 Task: Open a blank sheet, save the file as Matthew.epub Add the quote 'Surround yourself with positive people who believe in your dreams.' Apply font style 'lexend' and font size 30 Align the text to the Right .Change the text color to  'Tan'
Action: Mouse moved to (246, 176)
Screenshot: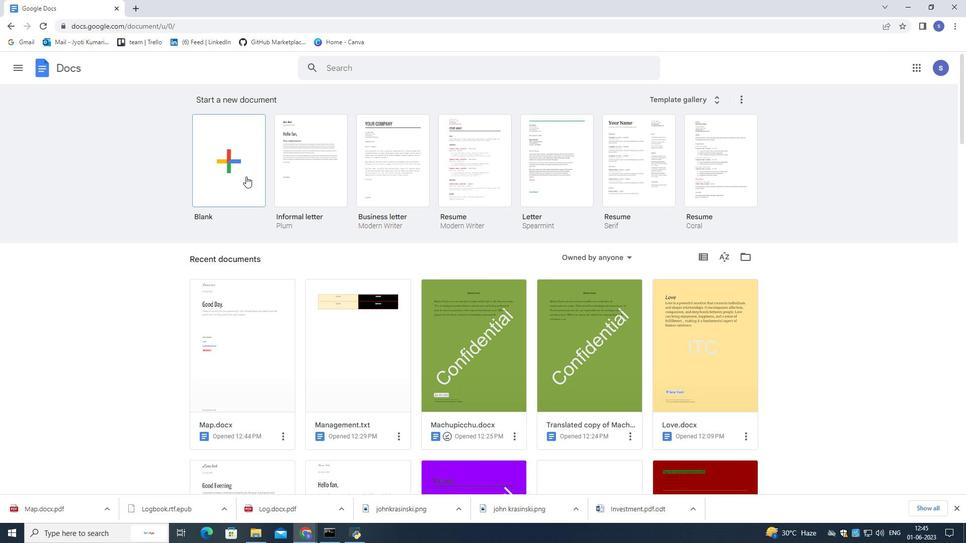 
Action: Mouse pressed left at (246, 176)
Screenshot: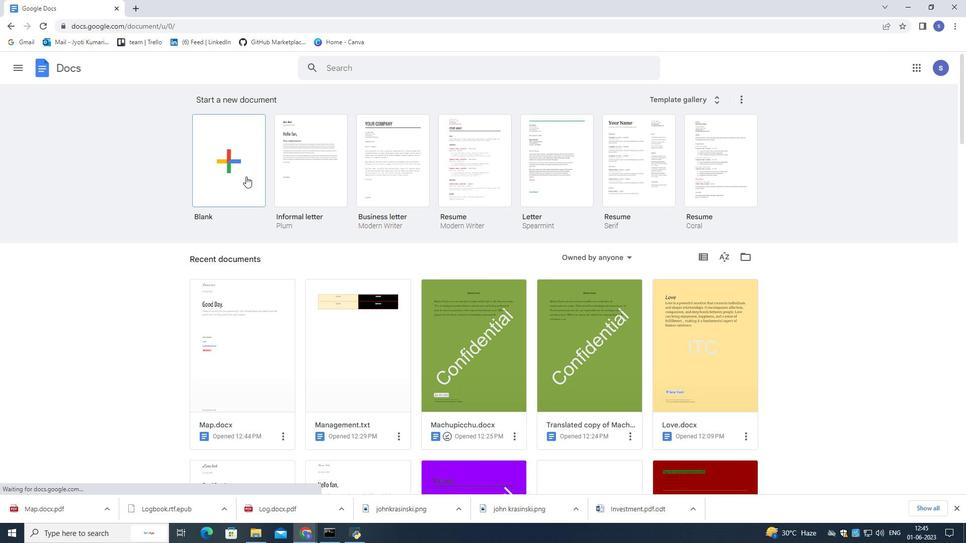 
Action: Mouse pressed left at (246, 176)
Screenshot: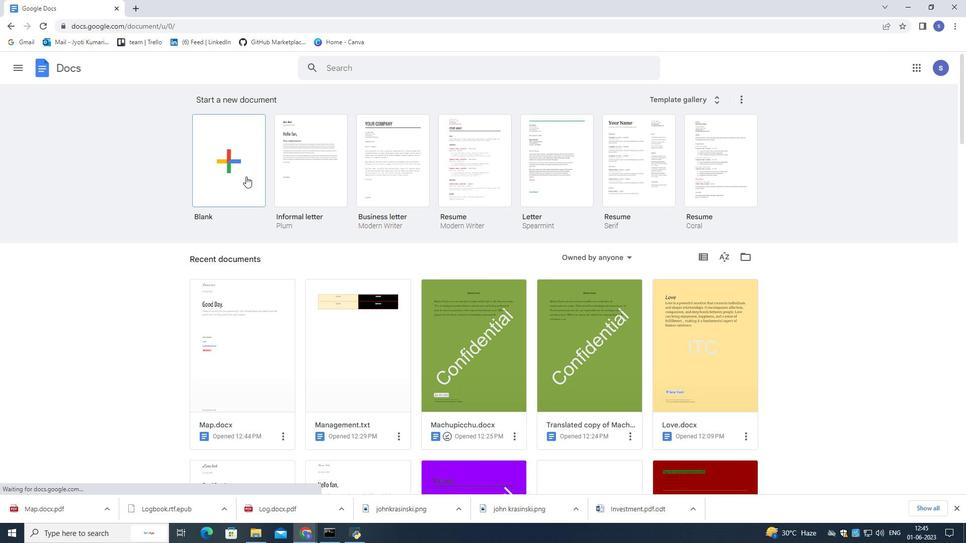 
Action: Mouse pressed left at (246, 176)
Screenshot: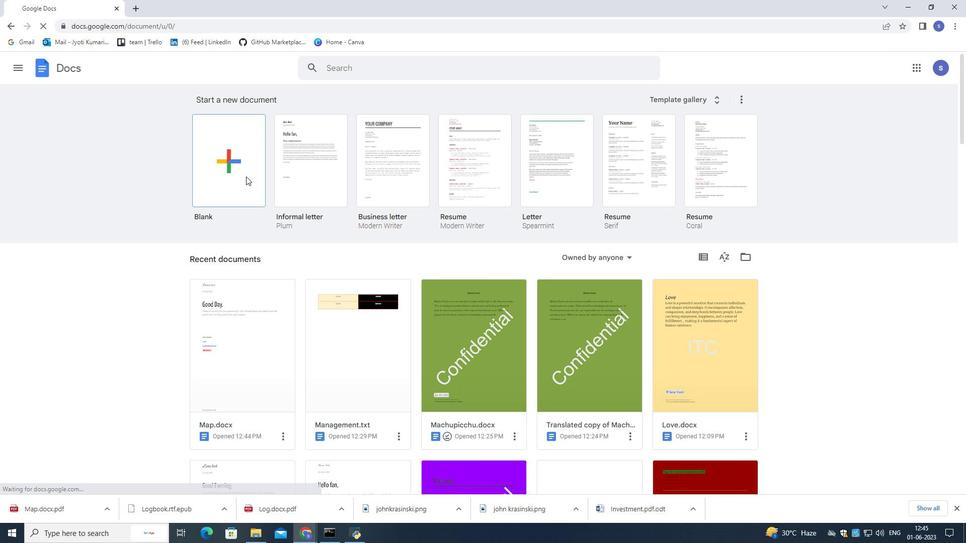 
Action: Mouse moved to (107, 60)
Screenshot: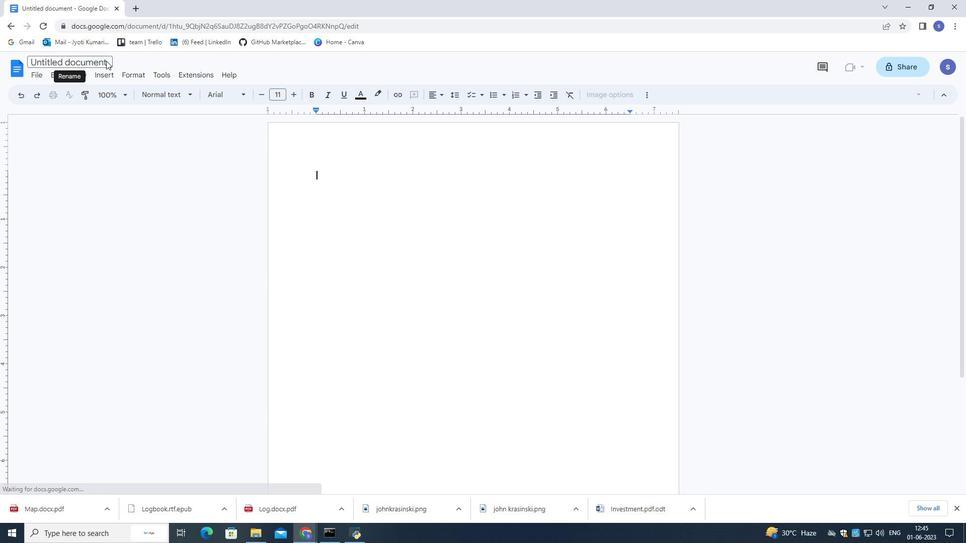
Action: Mouse pressed left at (107, 60)
Screenshot: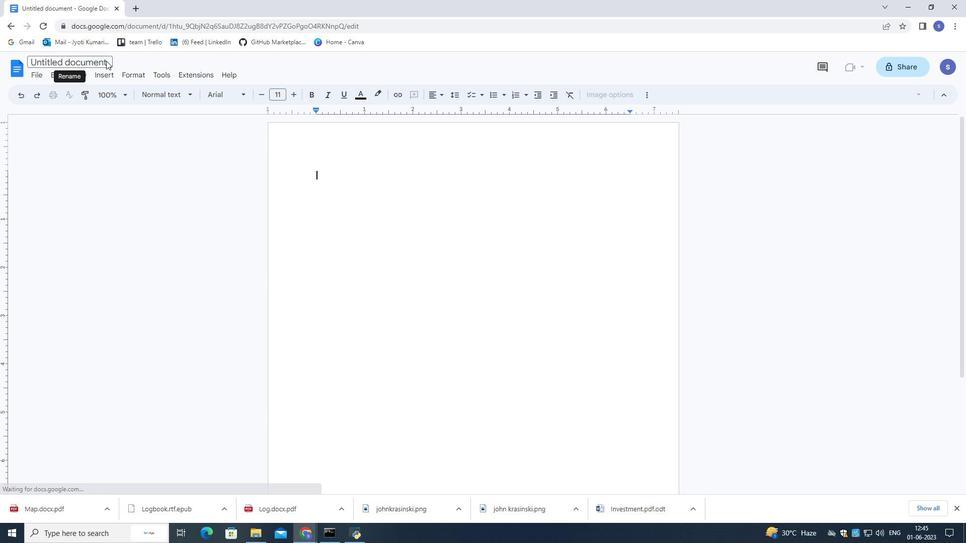 
Action: Mouse moved to (78, 49)
Screenshot: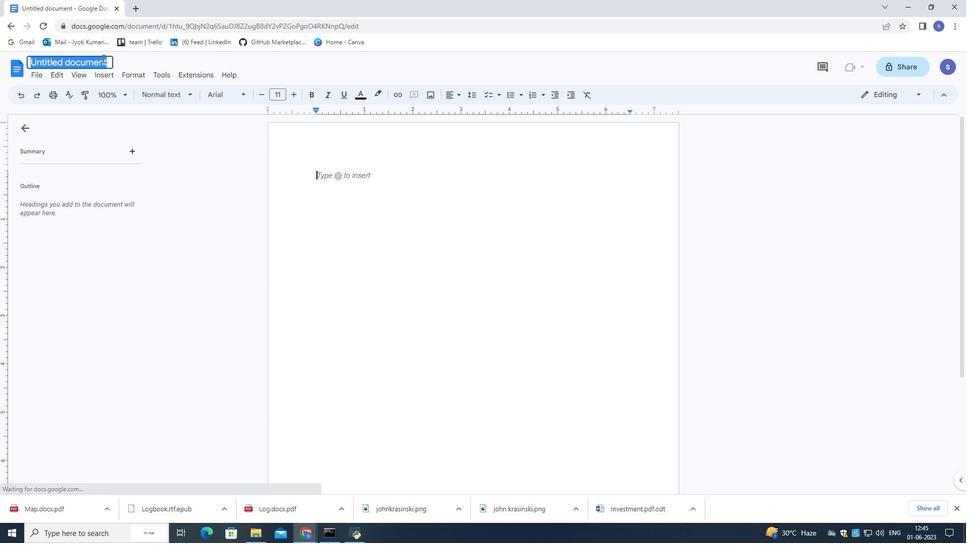 
Action: Key pressed <Key.shift>Matthew.epub
Screenshot: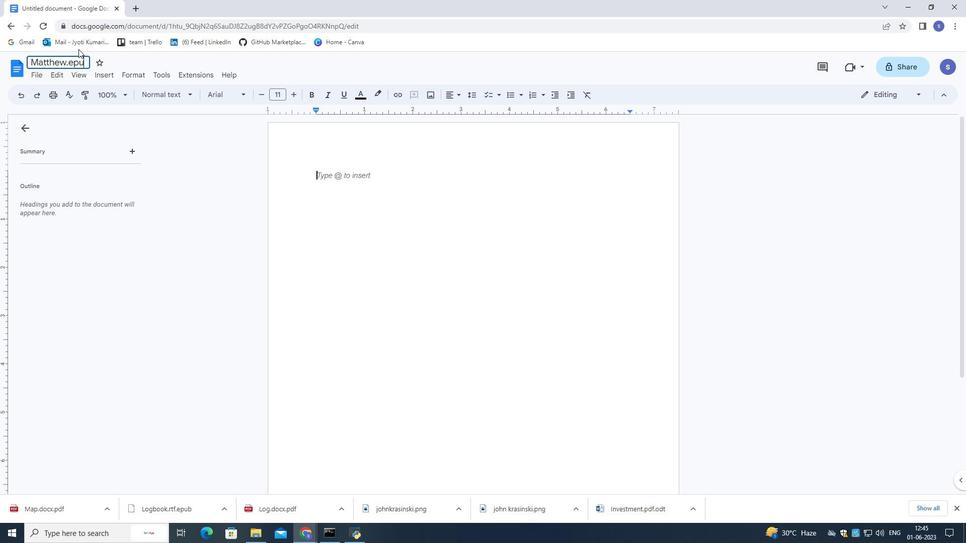 
Action: Mouse moved to (81, 48)
Screenshot: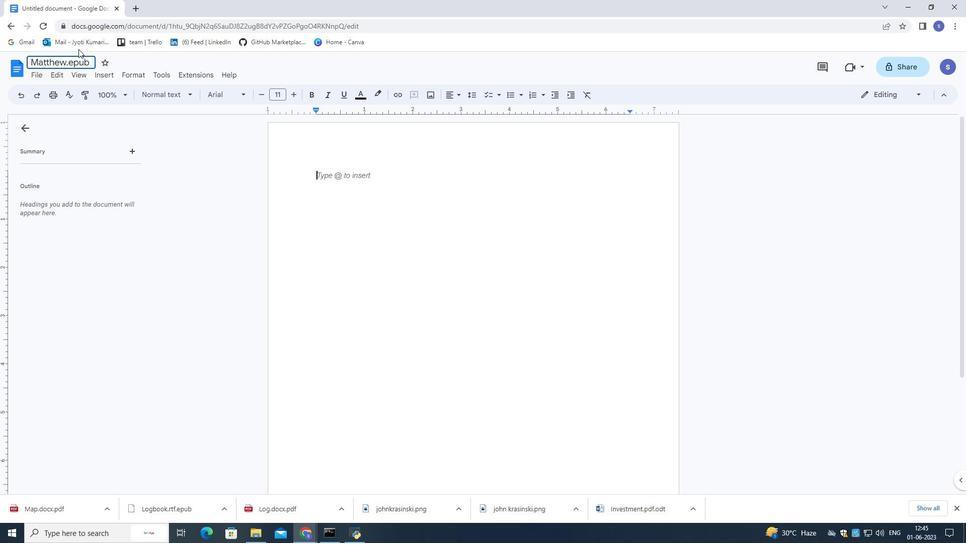 
Action: Key pressed <Key.enter>
Screenshot: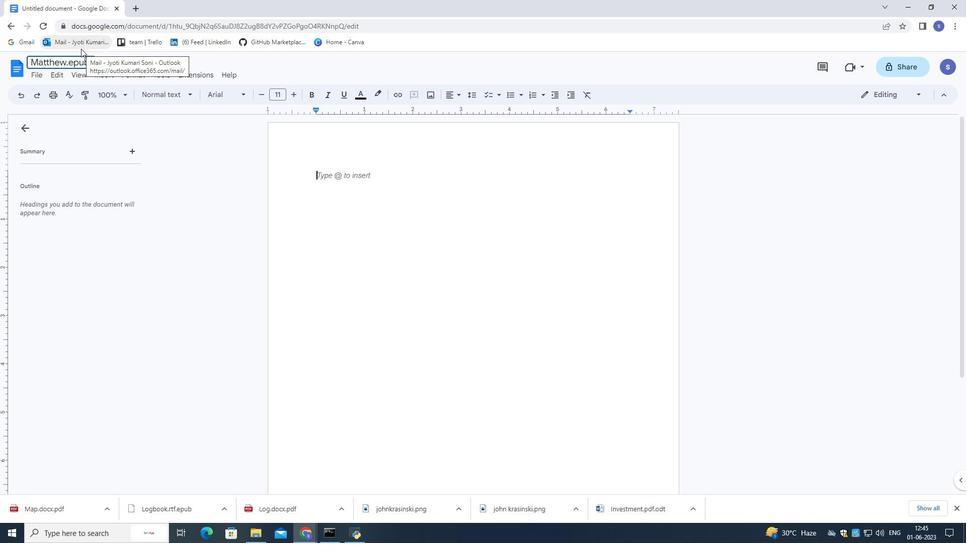 
Action: Mouse moved to (213, 94)
Screenshot: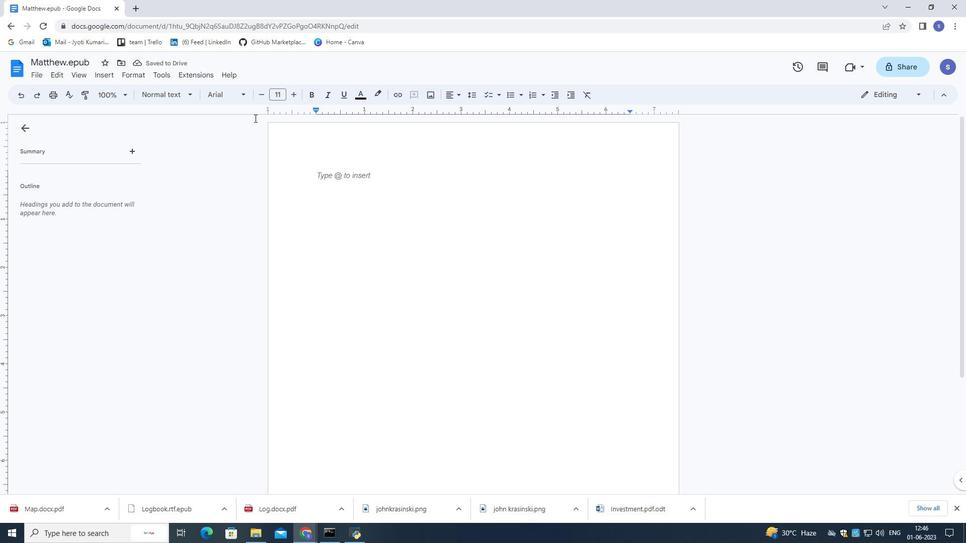 
Action: Key pressed <Key.shift>Surround<Key.space>yourself<Key.space>with<Key.space>positive<Key.space>people<Key.space>who<Key.space>believe<Key.space>in<Key.space>your<Key.space>dreams.
Screenshot: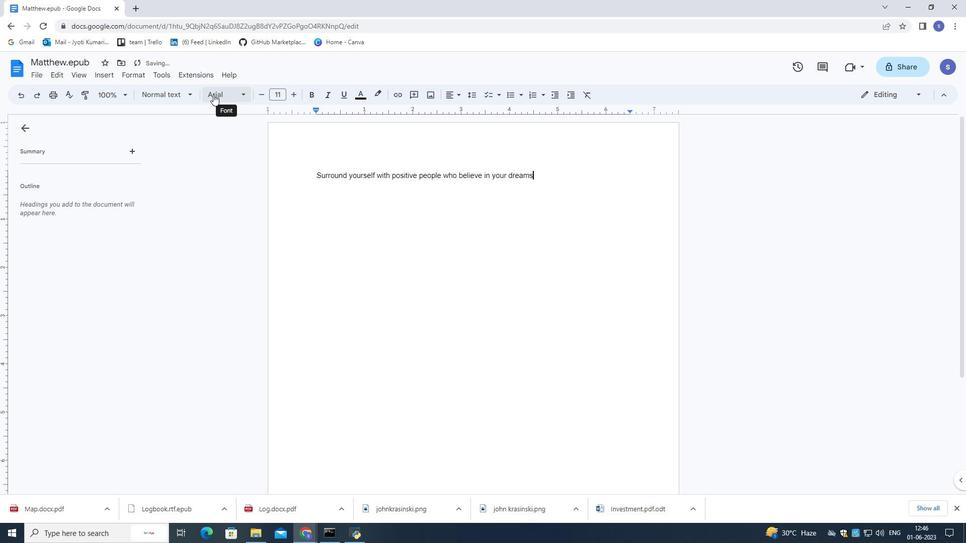 
Action: Mouse moved to (546, 172)
Screenshot: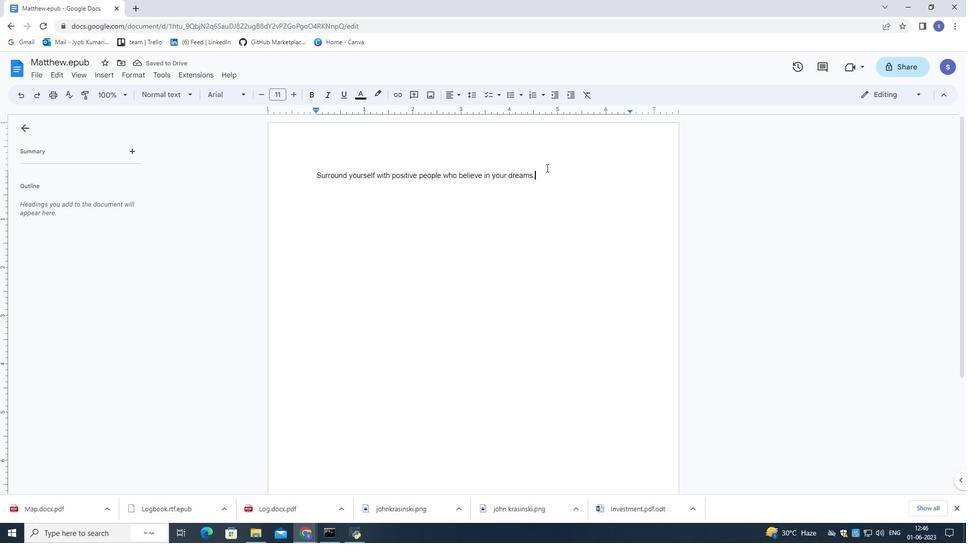 
Action: Mouse pressed left at (546, 172)
Screenshot: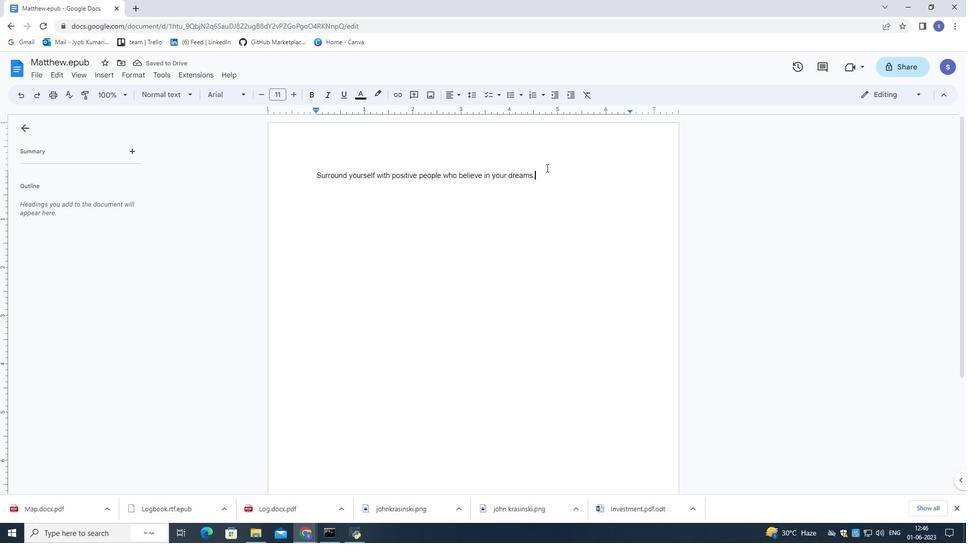 
Action: Mouse moved to (217, 91)
Screenshot: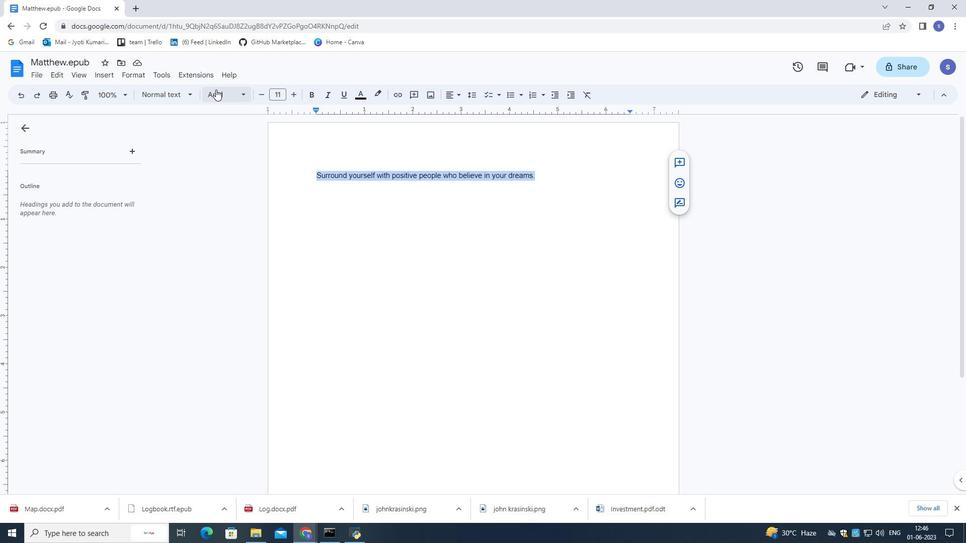 
Action: Mouse pressed left at (217, 91)
Screenshot: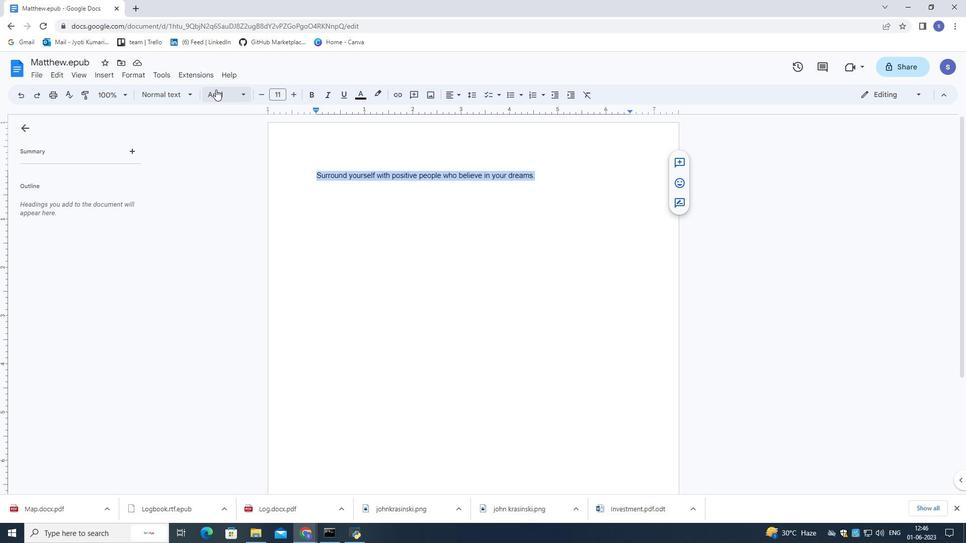 
Action: Mouse moved to (253, 112)
Screenshot: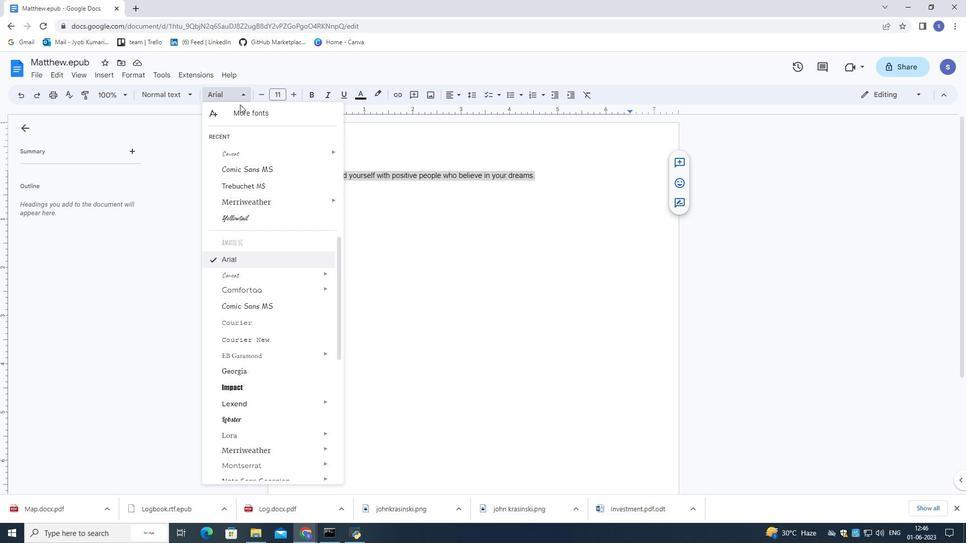 
Action: Mouse pressed left at (253, 112)
Screenshot: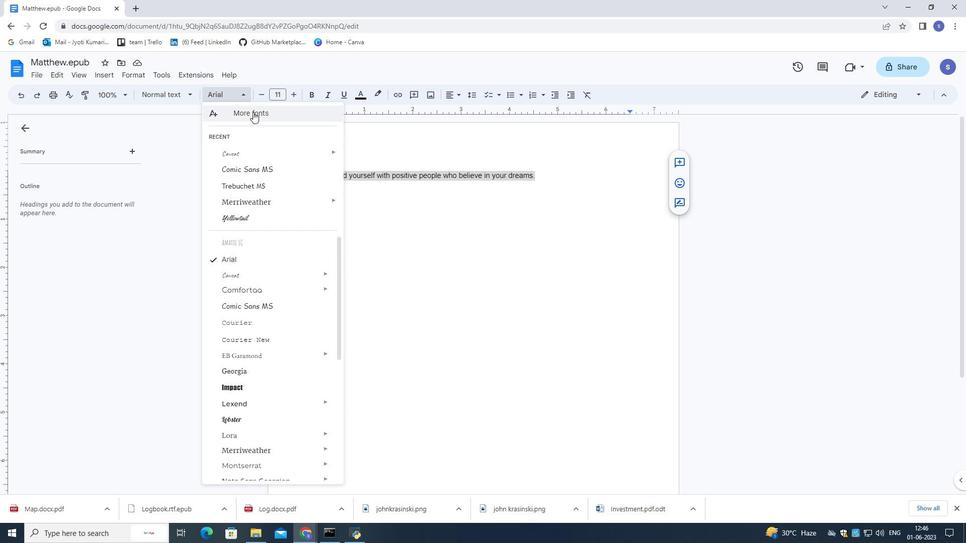 
Action: Mouse moved to (299, 151)
Screenshot: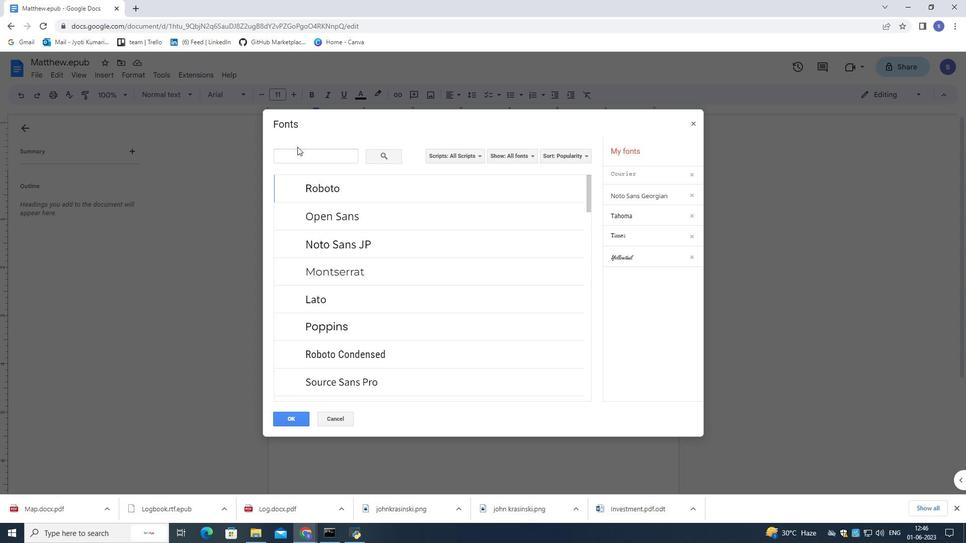 
Action: Mouse pressed left at (299, 151)
Screenshot: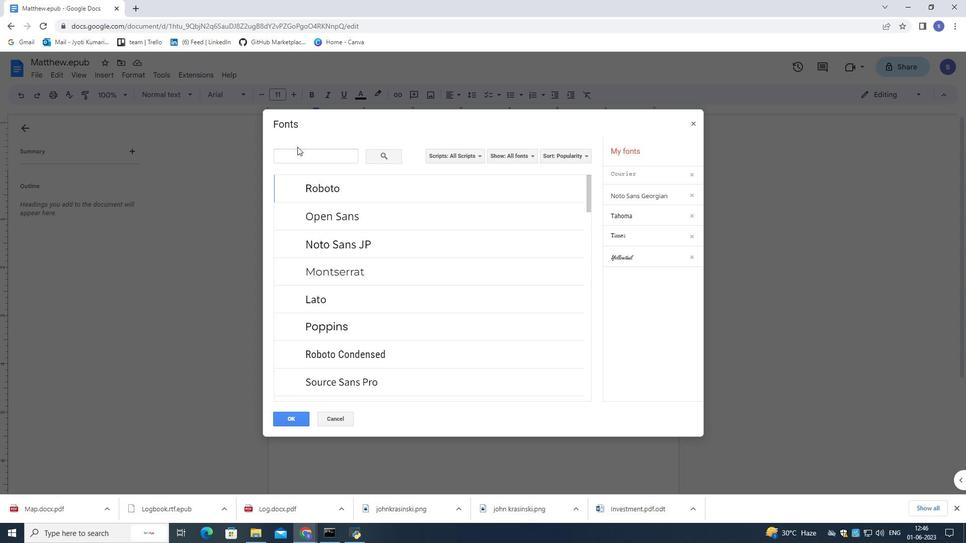 
Action: Key pressed lexend
Screenshot: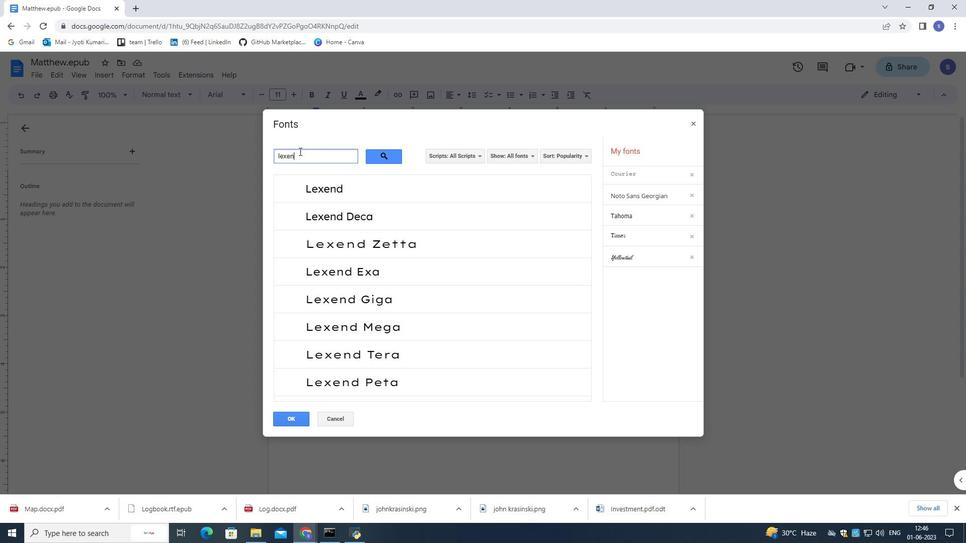 
Action: Mouse moved to (324, 184)
Screenshot: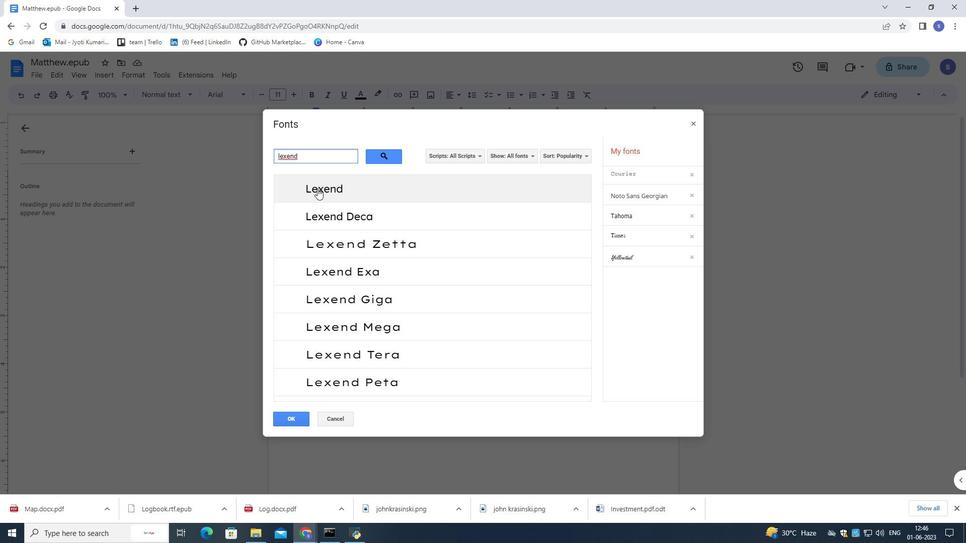 
Action: Mouse pressed left at (324, 184)
Screenshot: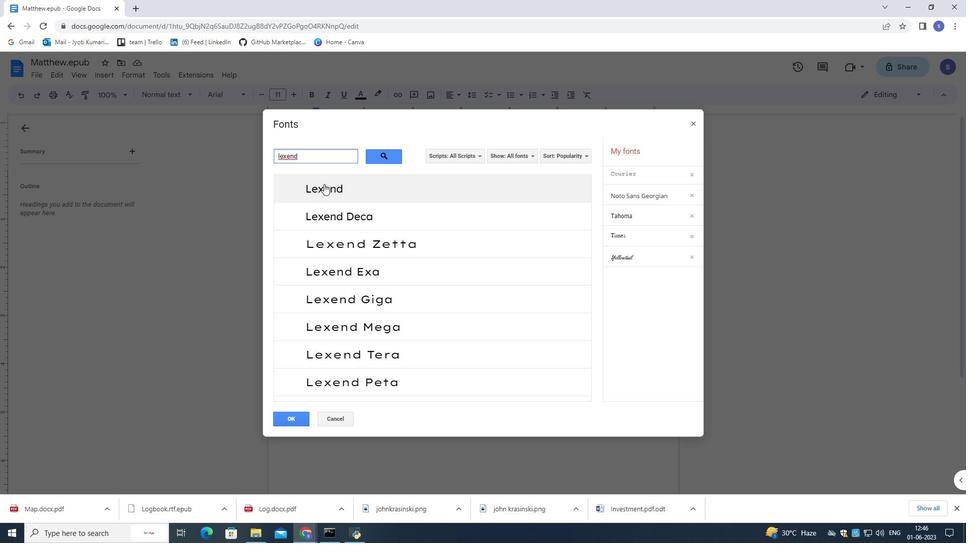 
Action: Mouse moved to (285, 419)
Screenshot: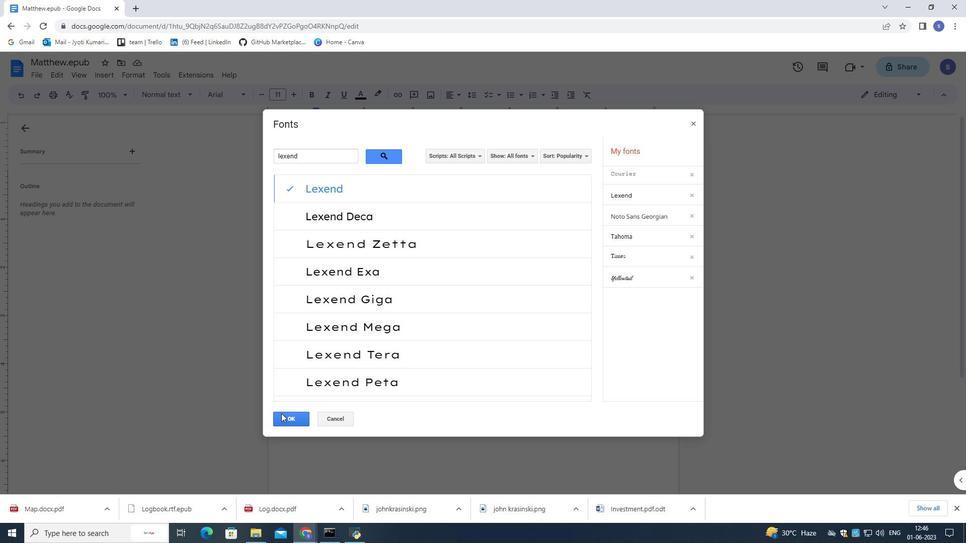 
Action: Mouse pressed left at (285, 419)
Screenshot: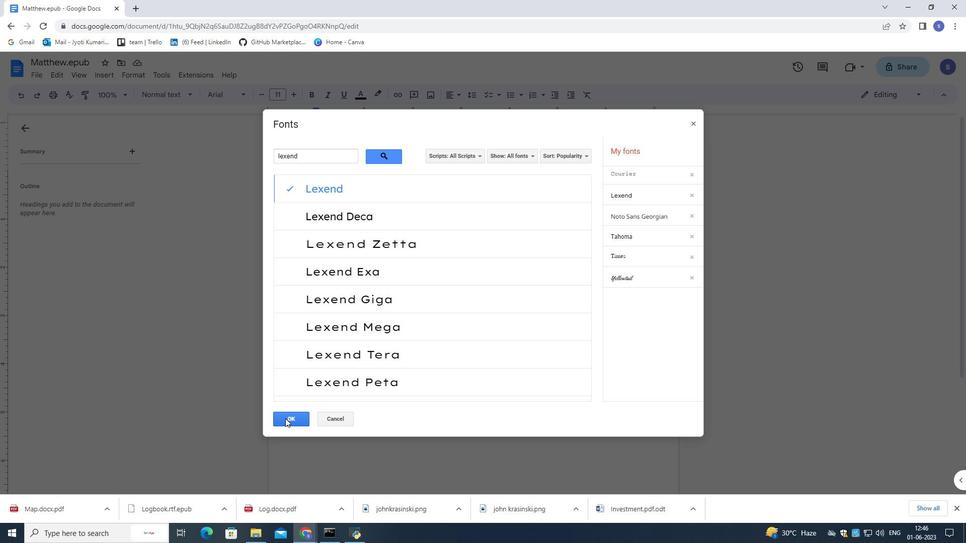 
Action: Mouse moved to (295, 96)
Screenshot: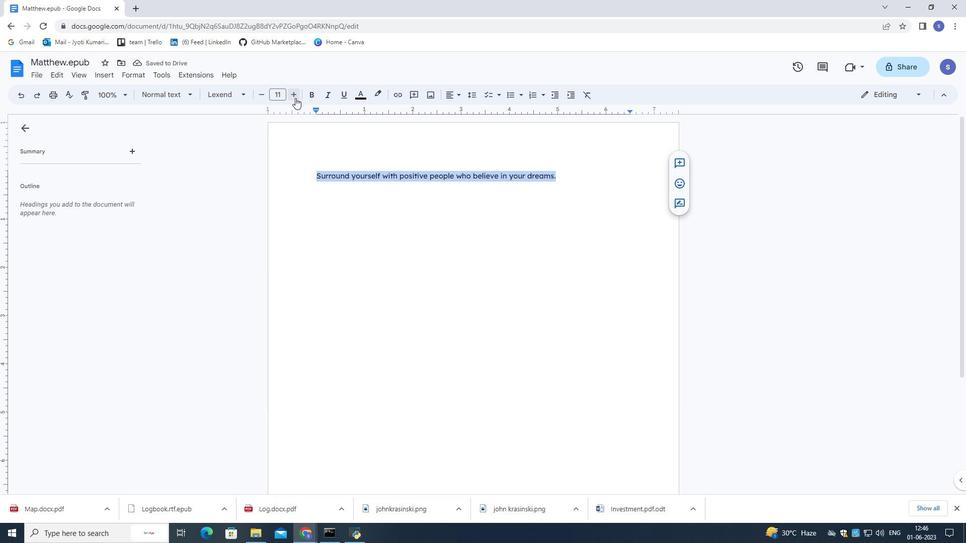 
Action: Mouse pressed left at (295, 96)
Screenshot: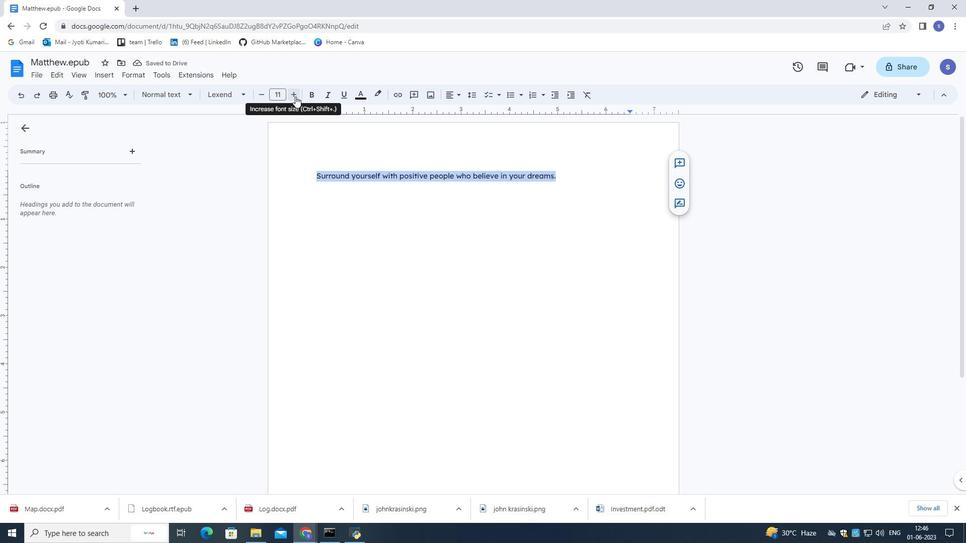 
Action: Mouse pressed left at (295, 96)
Screenshot: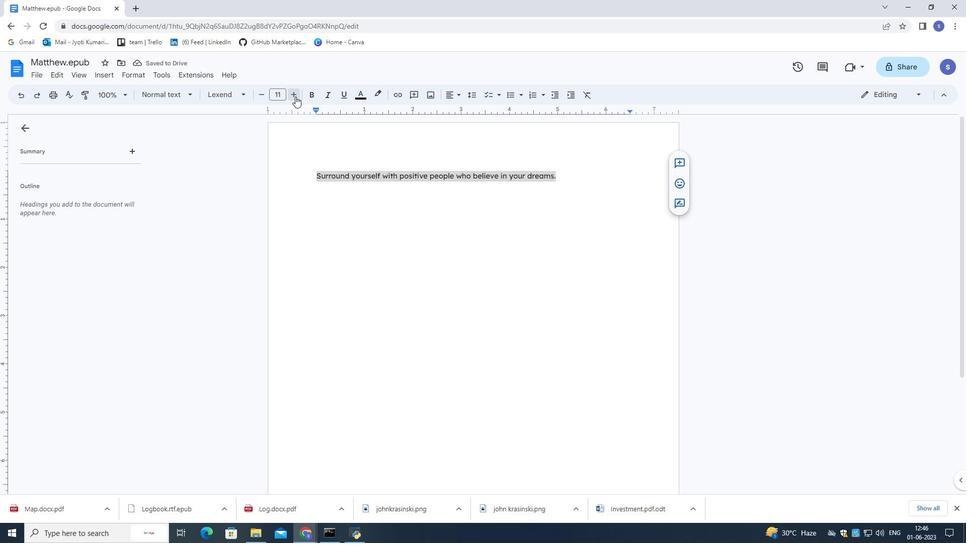 
Action: Mouse pressed left at (295, 96)
Screenshot: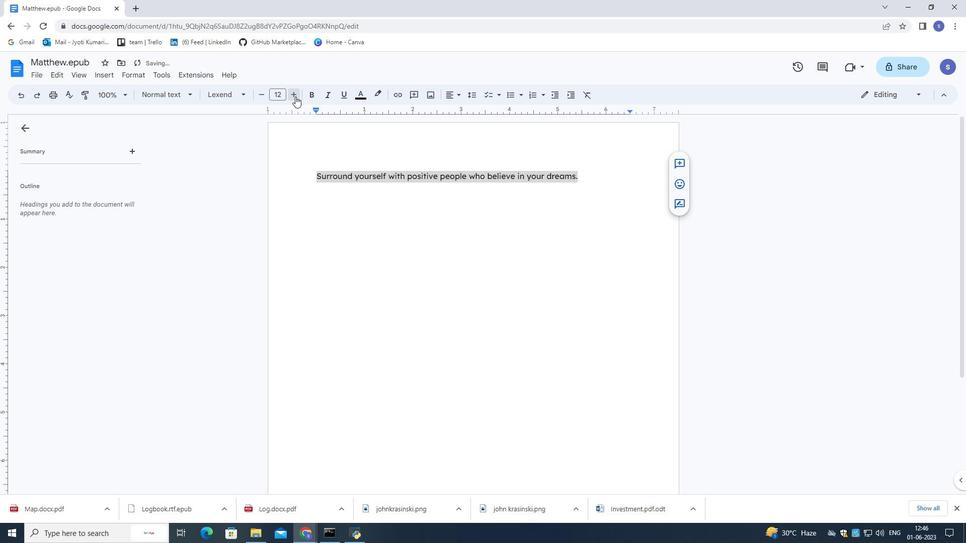 
Action: Mouse pressed left at (295, 96)
Screenshot: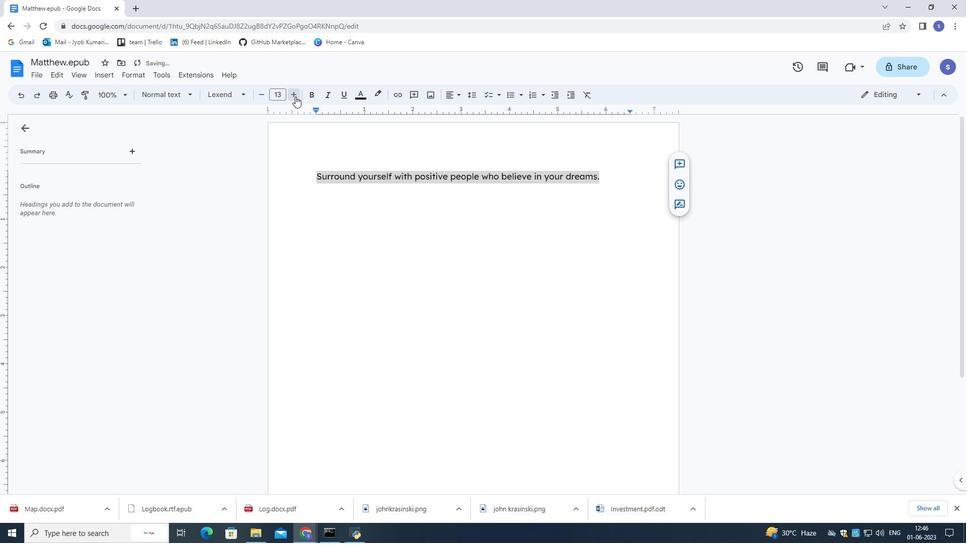 
Action: Mouse pressed left at (295, 96)
Screenshot: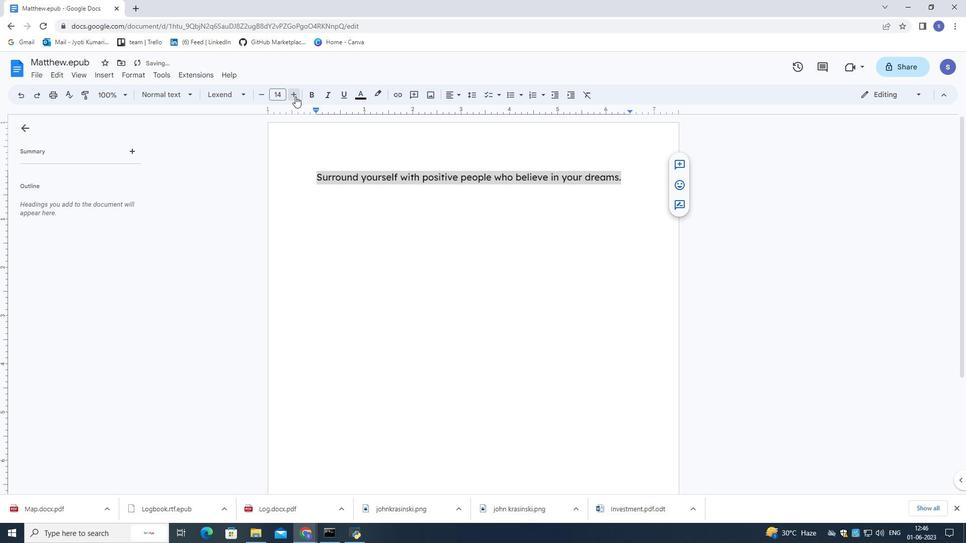 
Action: Mouse pressed left at (295, 96)
Screenshot: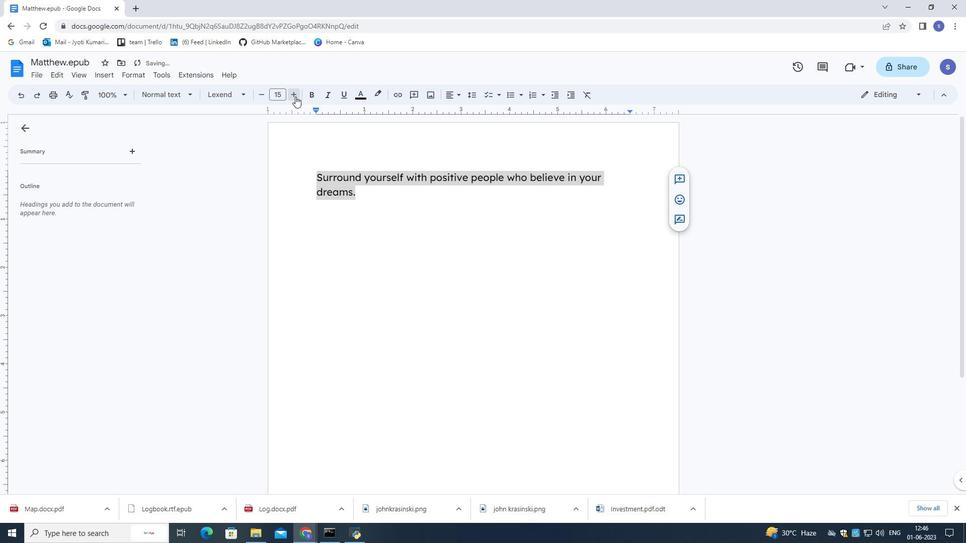 
Action: Mouse pressed left at (295, 96)
Screenshot: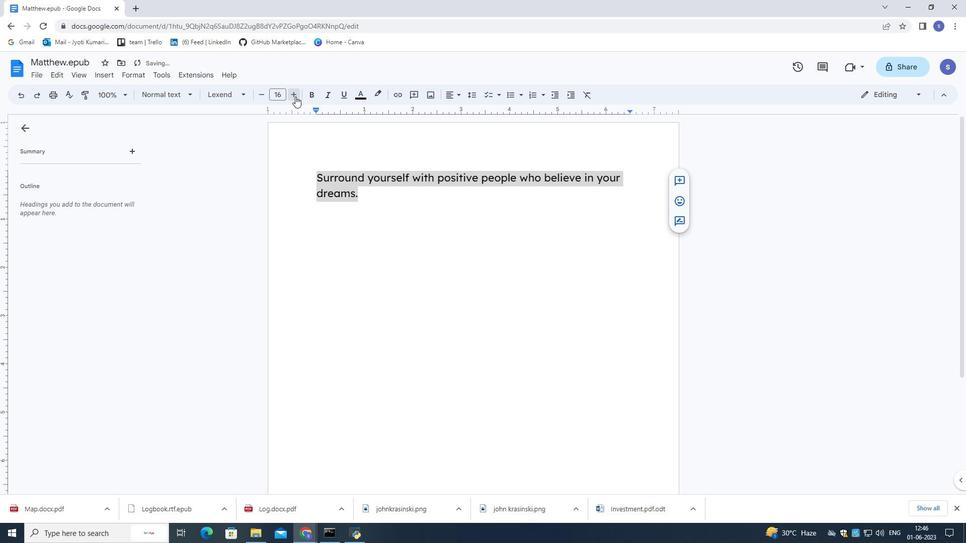 
Action: Mouse pressed left at (295, 96)
Screenshot: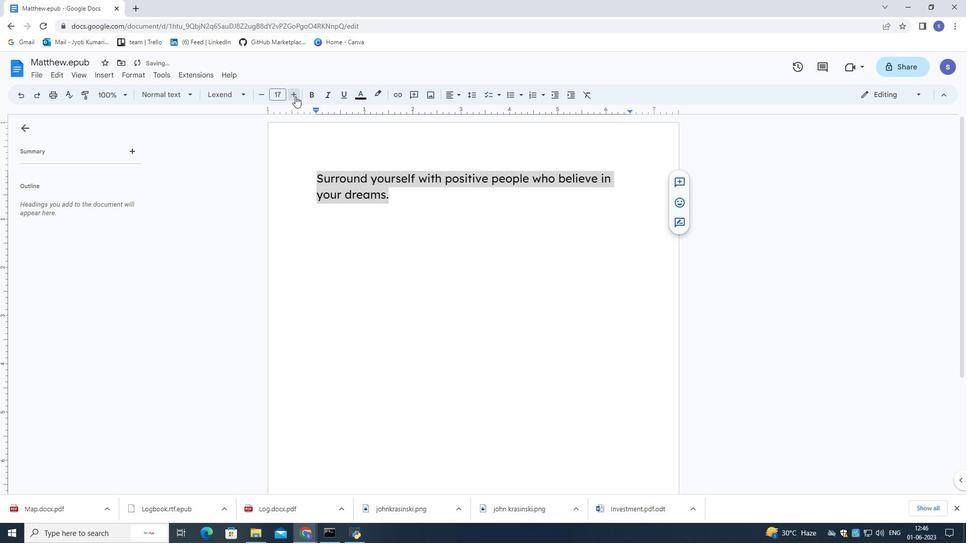 
Action: Mouse pressed left at (295, 96)
Screenshot: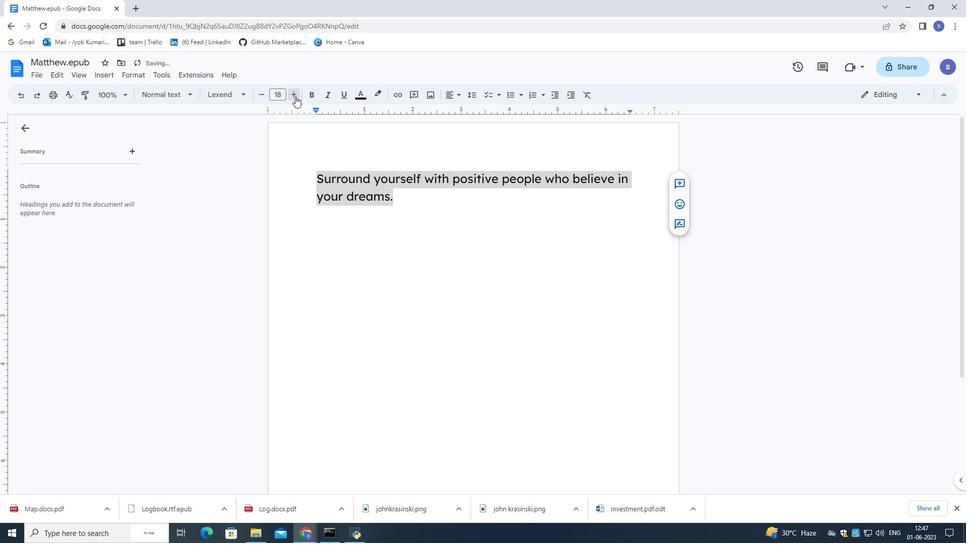 
Action: Mouse pressed left at (295, 96)
Screenshot: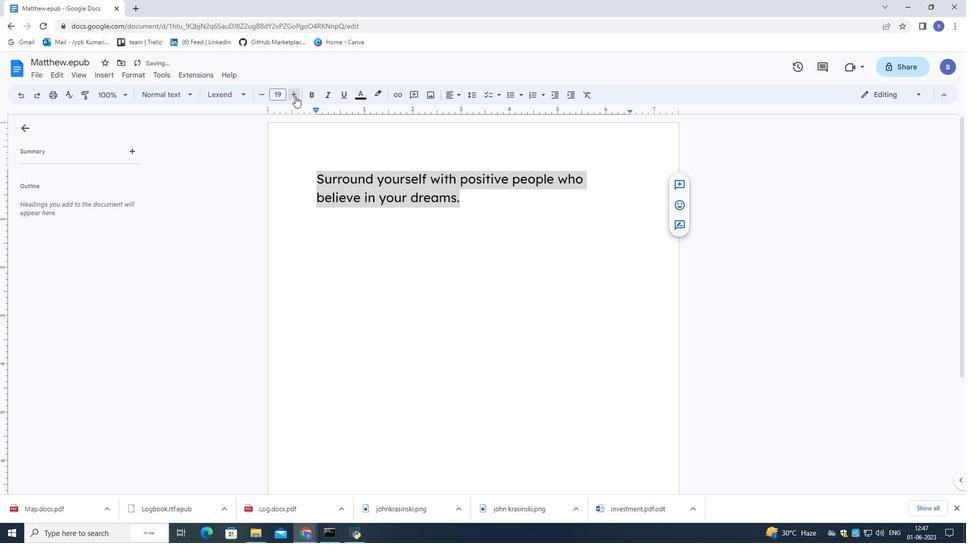 
Action: Mouse pressed left at (295, 96)
Screenshot: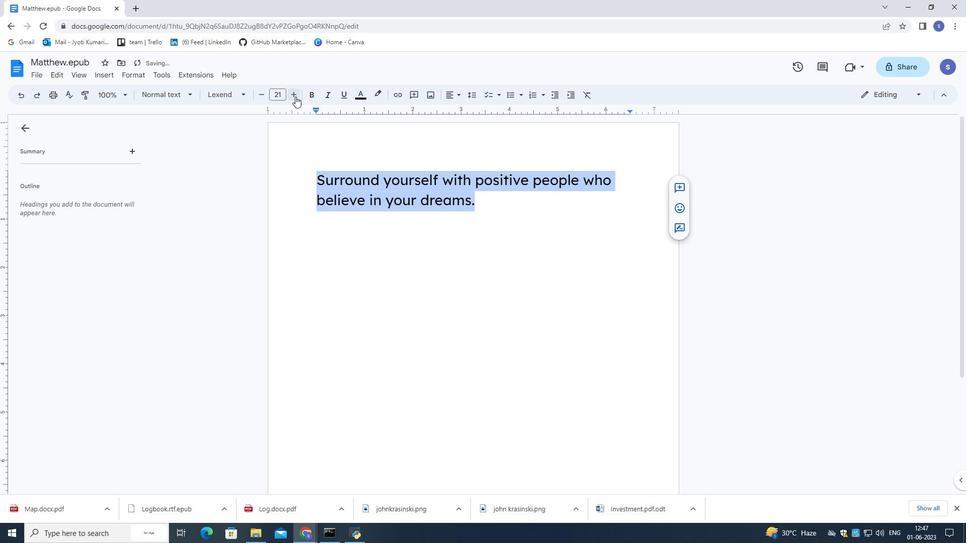 
Action: Mouse pressed left at (295, 96)
Screenshot: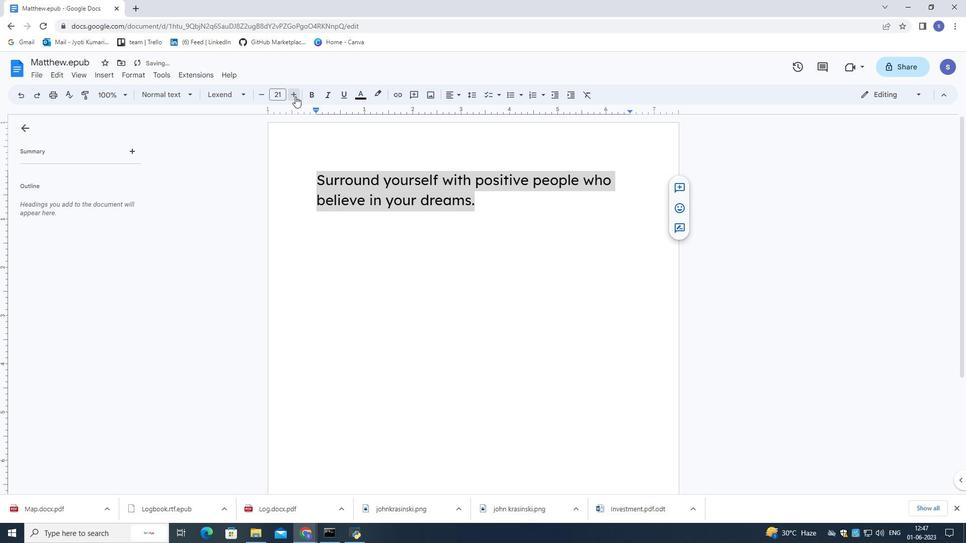 
Action: Mouse pressed left at (295, 96)
Screenshot: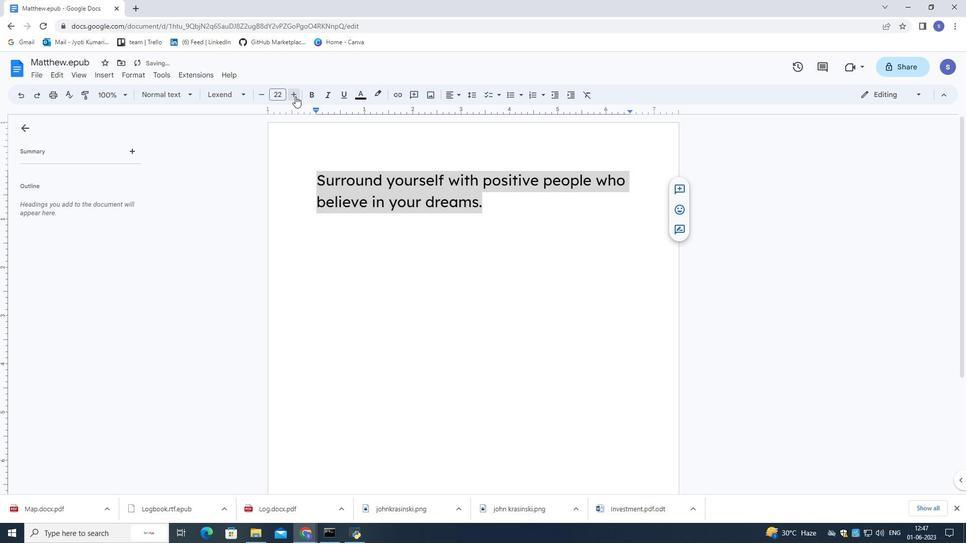 
Action: Mouse pressed left at (295, 96)
Screenshot: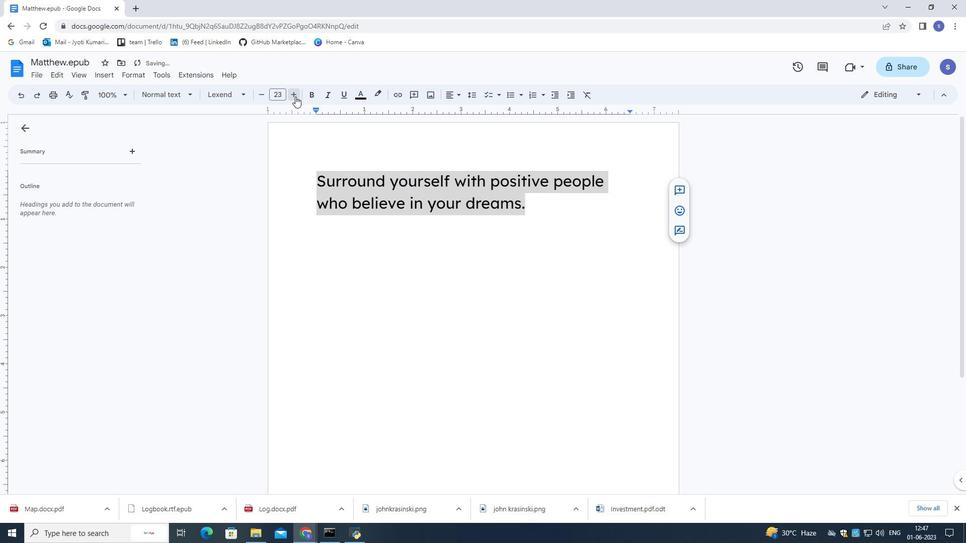 
Action: Mouse pressed left at (295, 96)
Screenshot: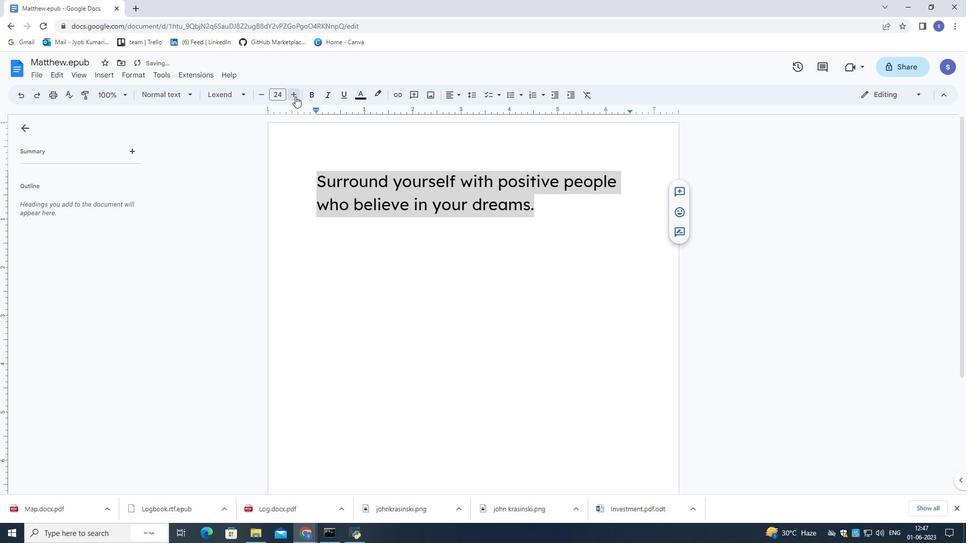 
Action: Mouse pressed left at (295, 96)
Screenshot: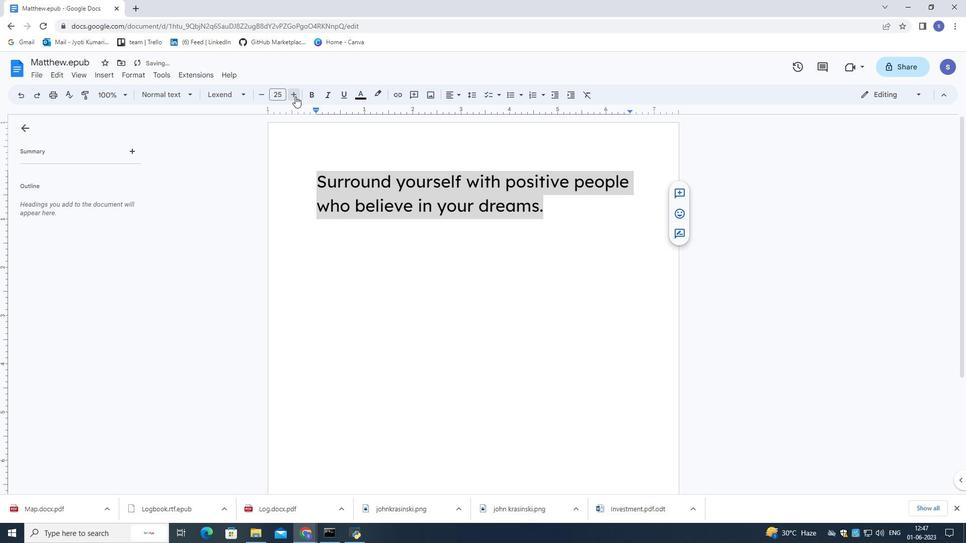 
Action: Mouse pressed left at (295, 96)
Screenshot: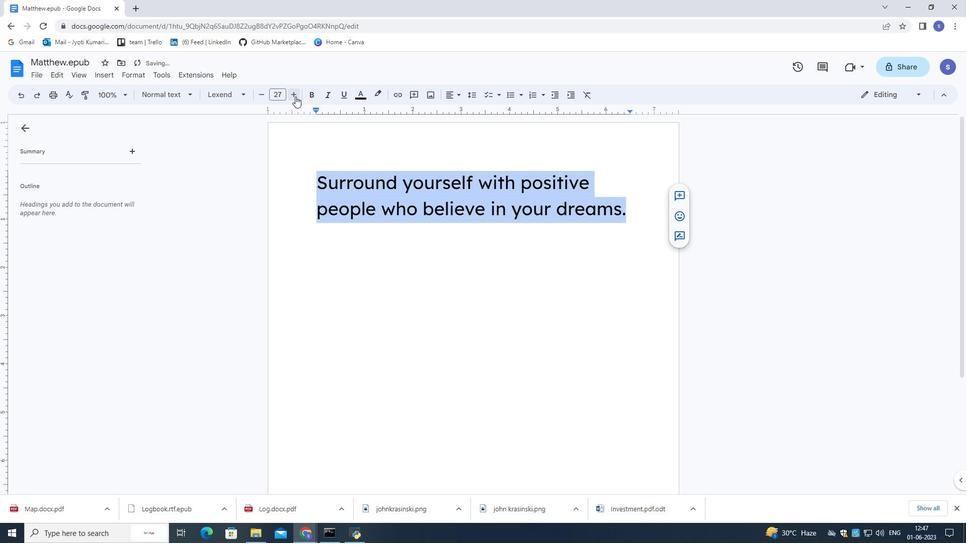 
Action: Mouse pressed left at (295, 96)
Screenshot: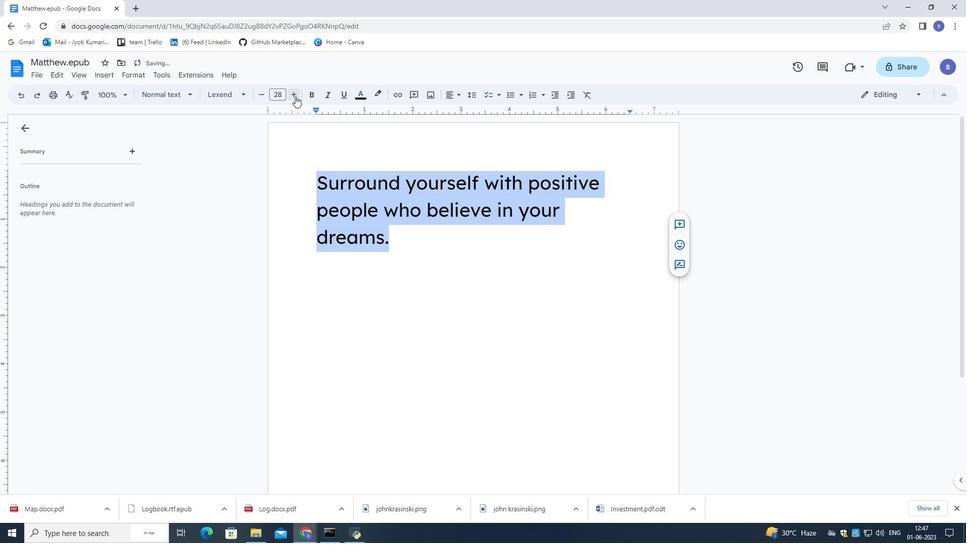 
Action: Mouse pressed left at (295, 96)
Screenshot: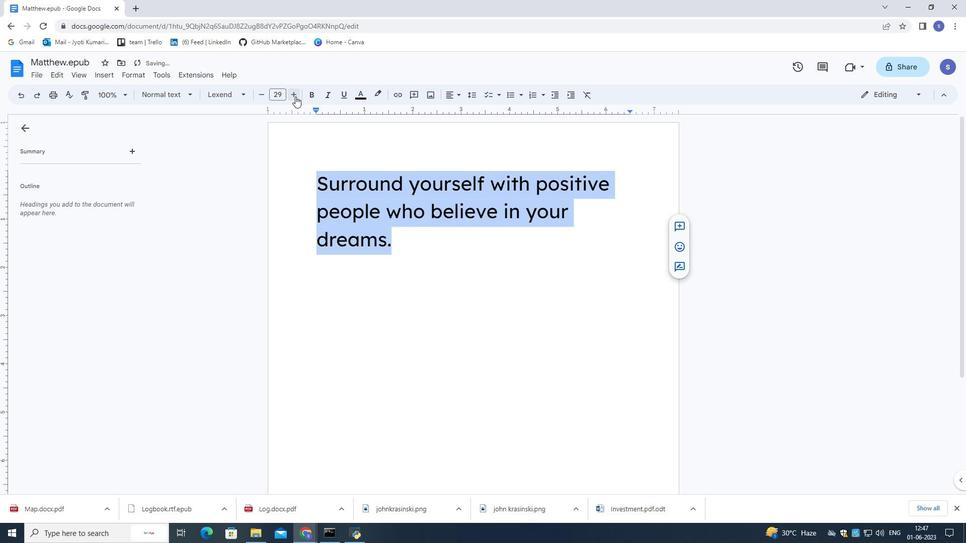 
Action: Mouse moved to (451, 97)
Screenshot: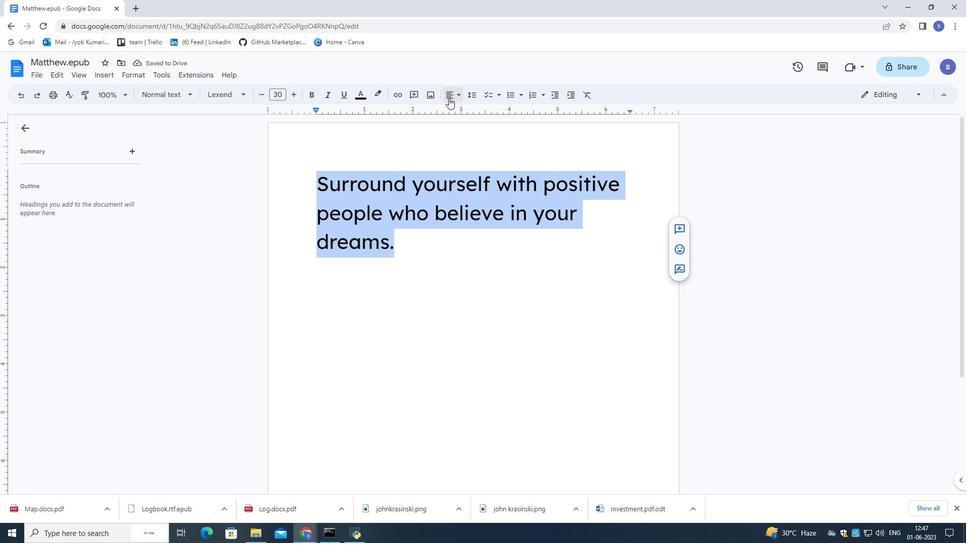 
Action: Mouse pressed left at (451, 97)
Screenshot: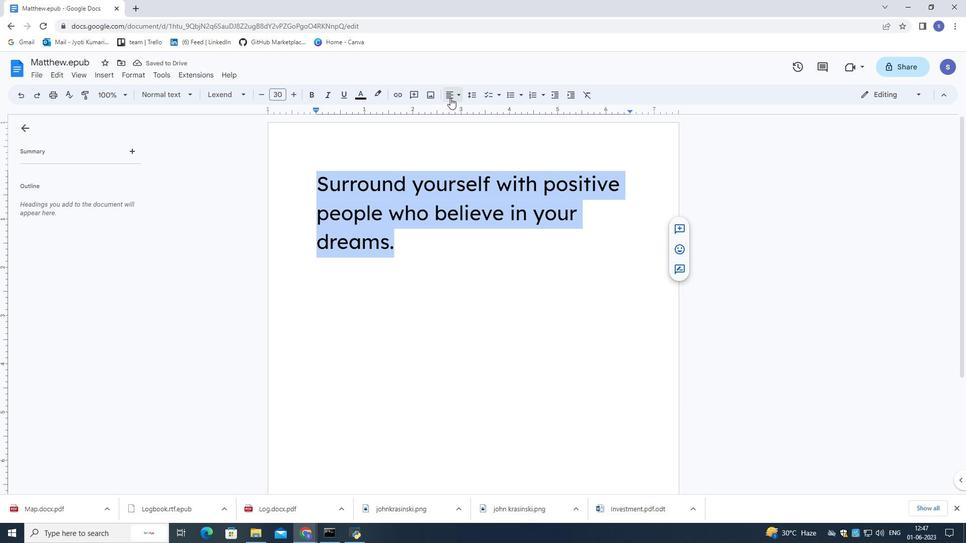 
Action: Mouse moved to (481, 113)
Screenshot: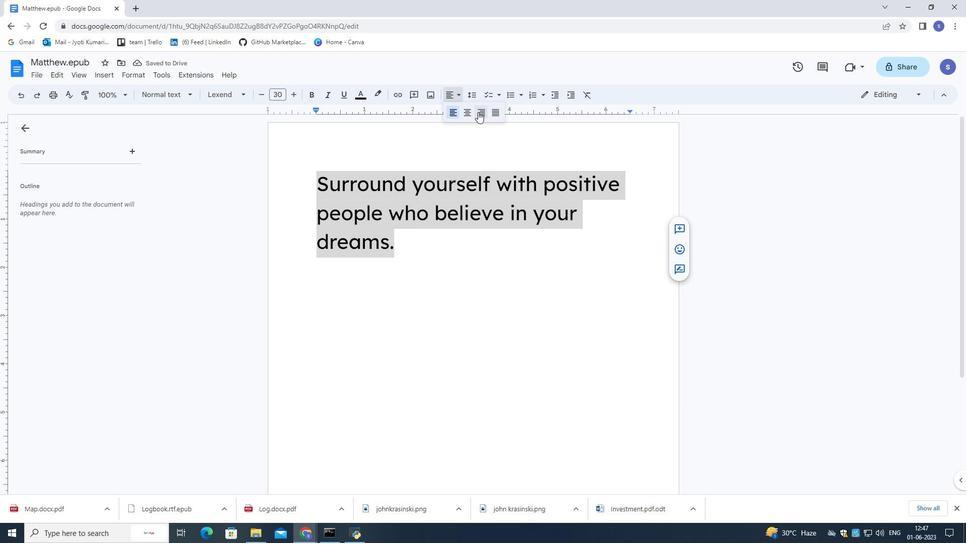 
Action: Mouse pressed left at (481, 113)
Screenshot: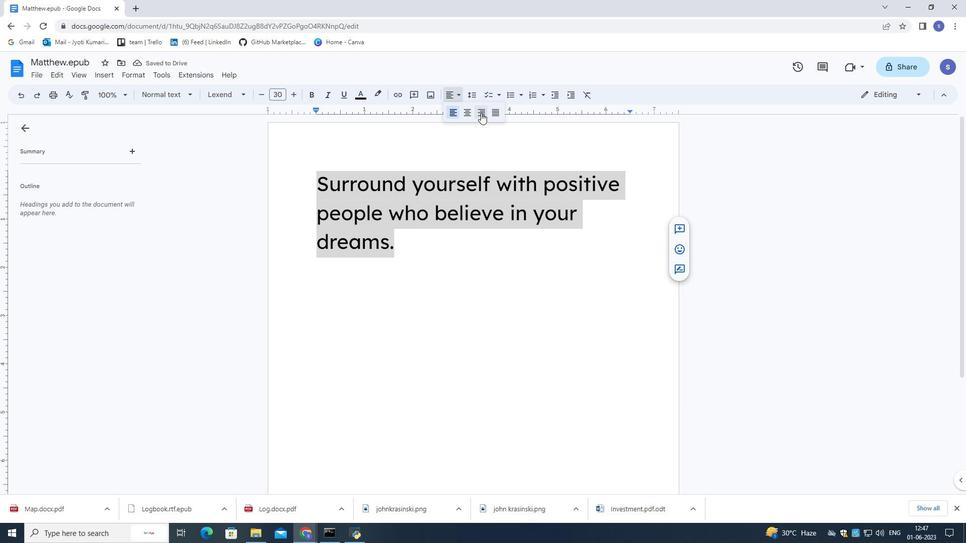 
Action: Mouse moved to (362, 99)
Screenshot: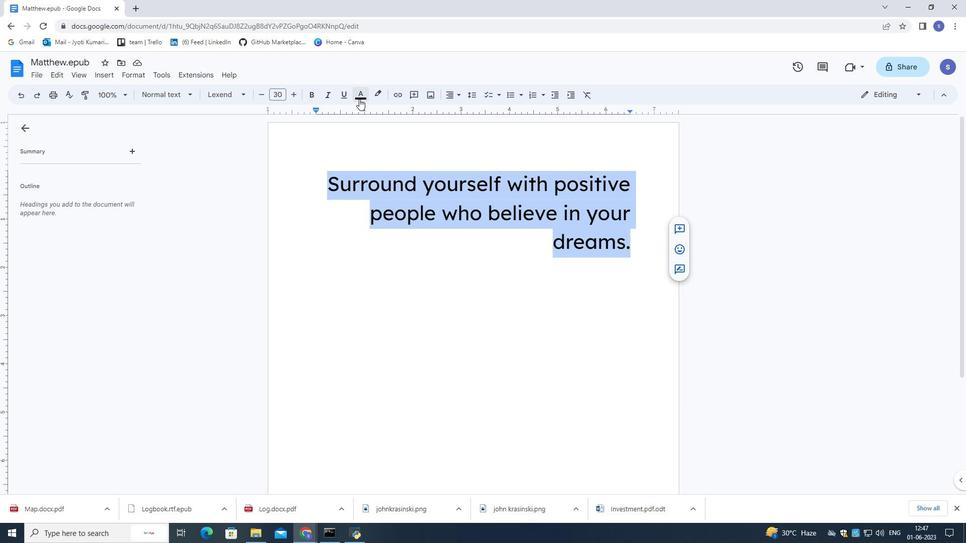 
Action: Mouse pressed left at (362, 99)
Screenshot: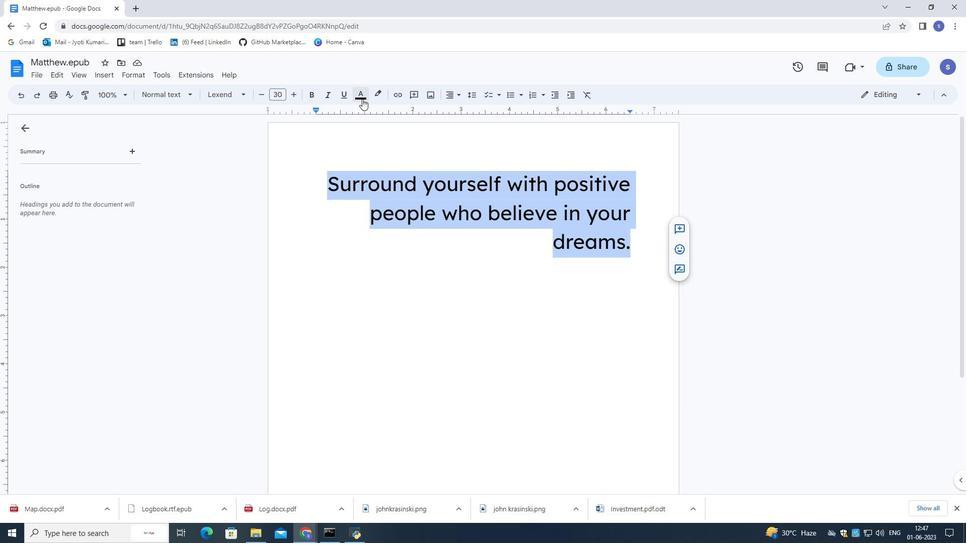
Action: Mouse moved to (382, 205)
Screenshot: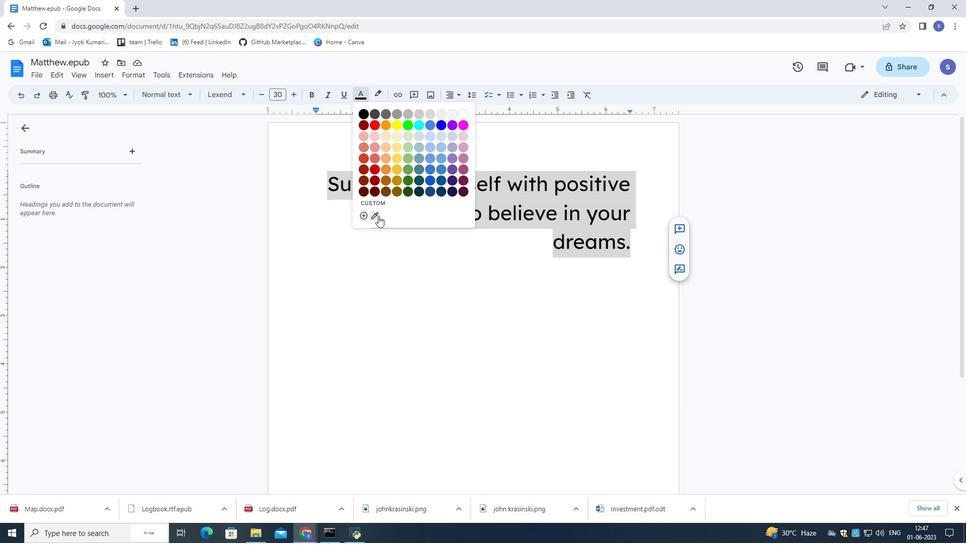 
Action: Mouse pressed left at (382, 205)
Screenshot: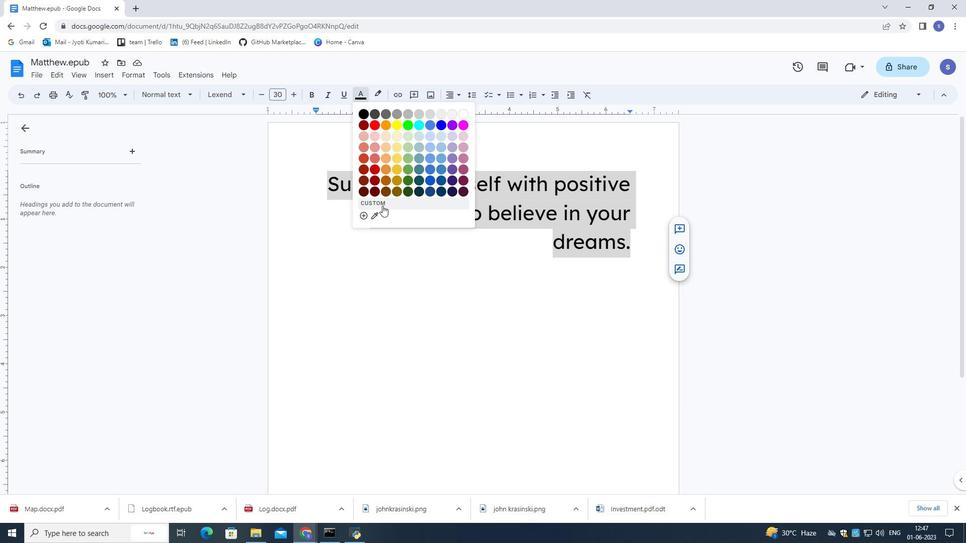 
Action: Mouse moved to (494, 283)
Screenshot: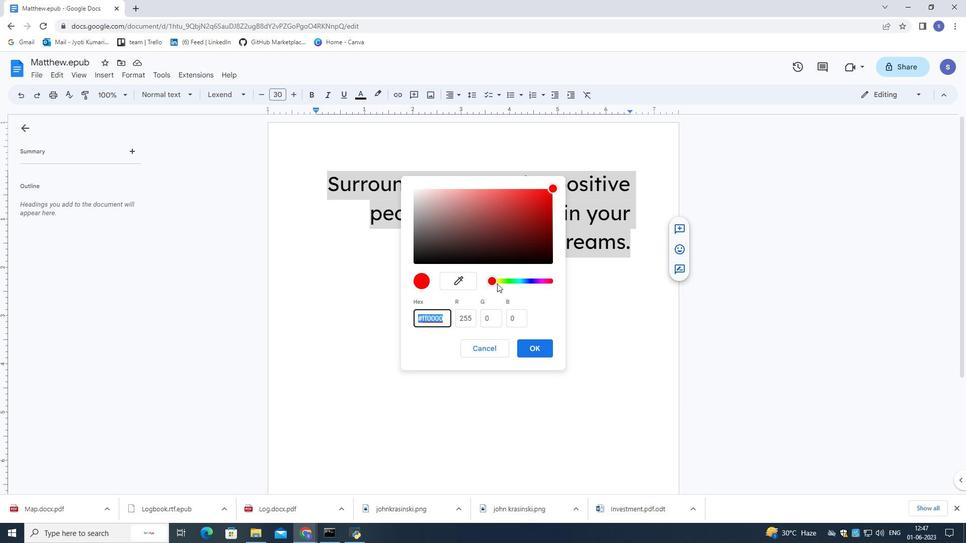 
Action: Mouse pressed left at (494, 283)
Screenshot: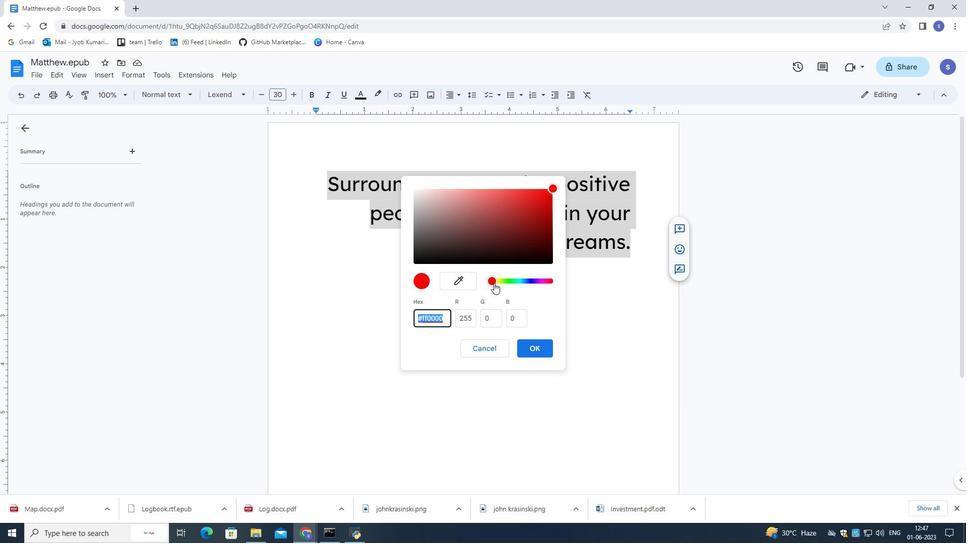 
Action: Mouse moved to (498, 217)
Screenshot: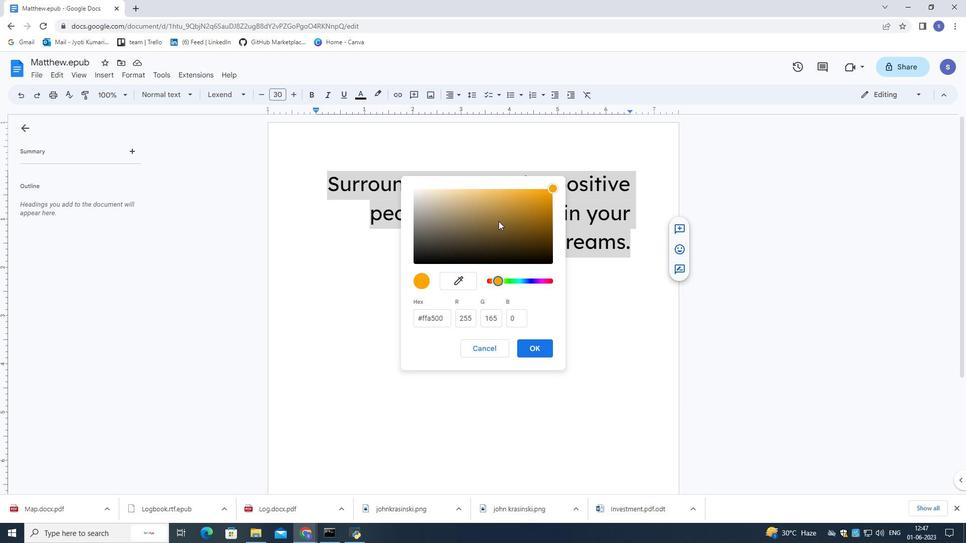 
Action: Mouse pressed left at (498, 217)
Screenshot: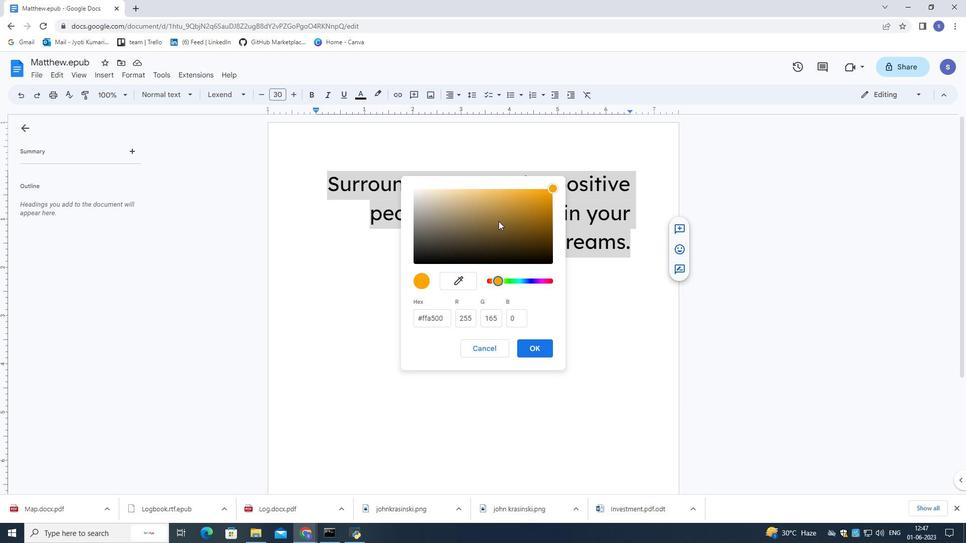 
Action: Mouse moved to (510, 205)
Screenshot: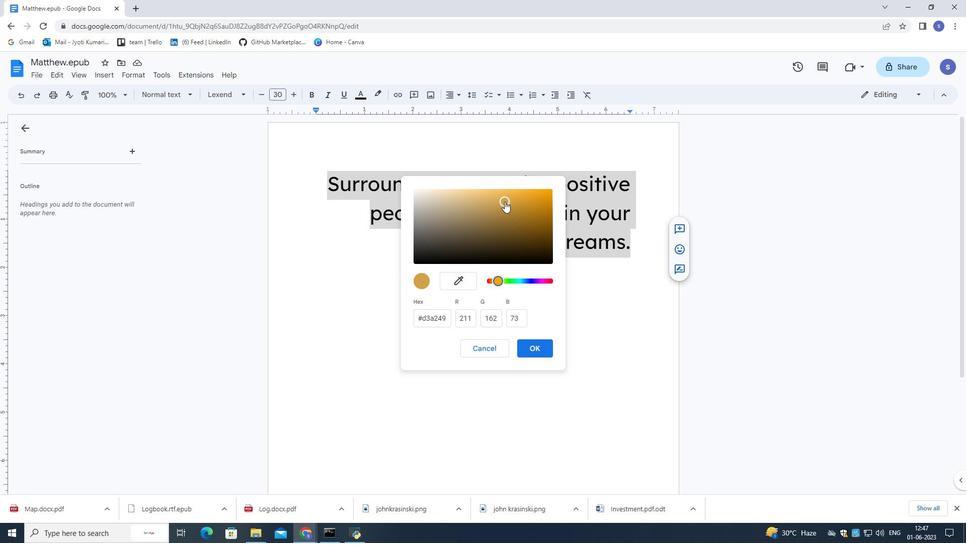 
Action: Mouse pressed left at (510, 205)
Screenshot: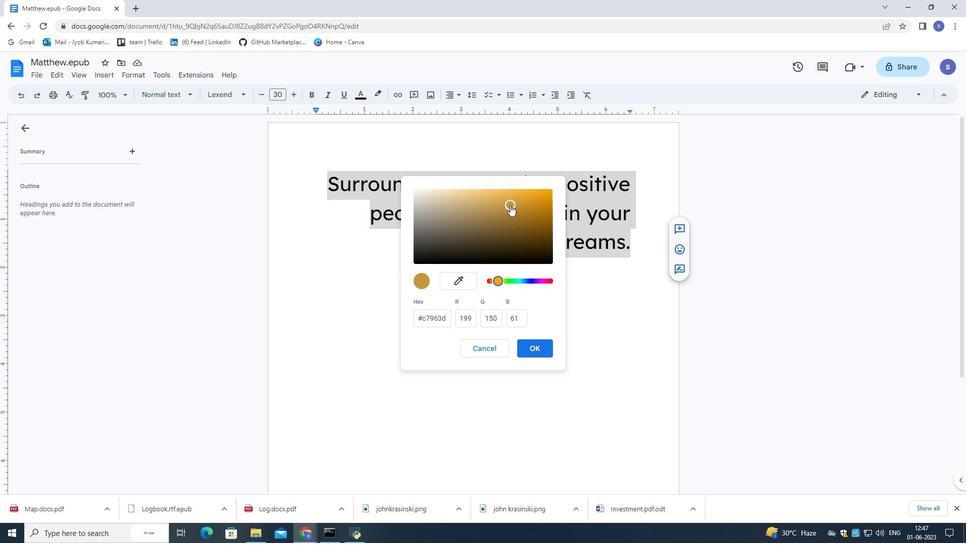 
Action: Mouse moved to (543, 340)
Screenshot: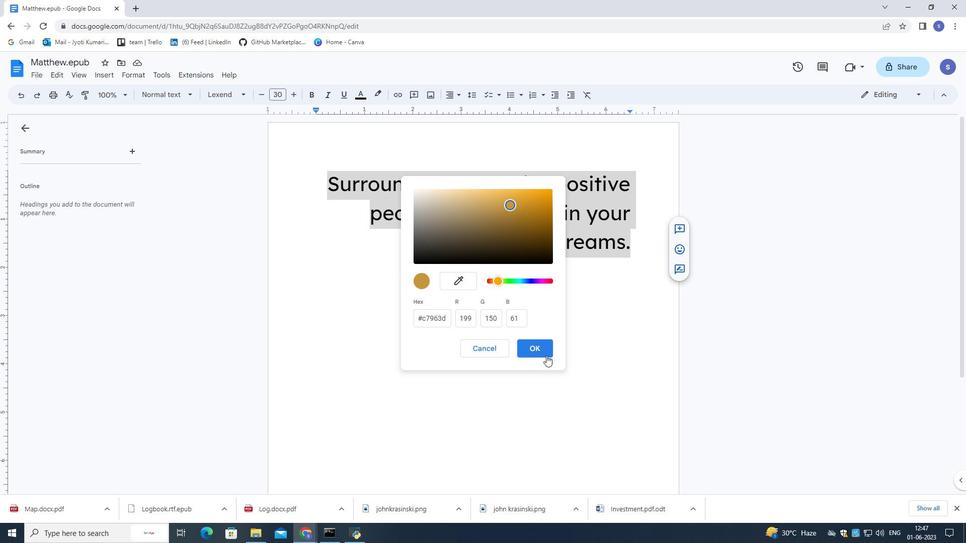 
Action: Mouse pressed left at (543, 340)
Screenshot: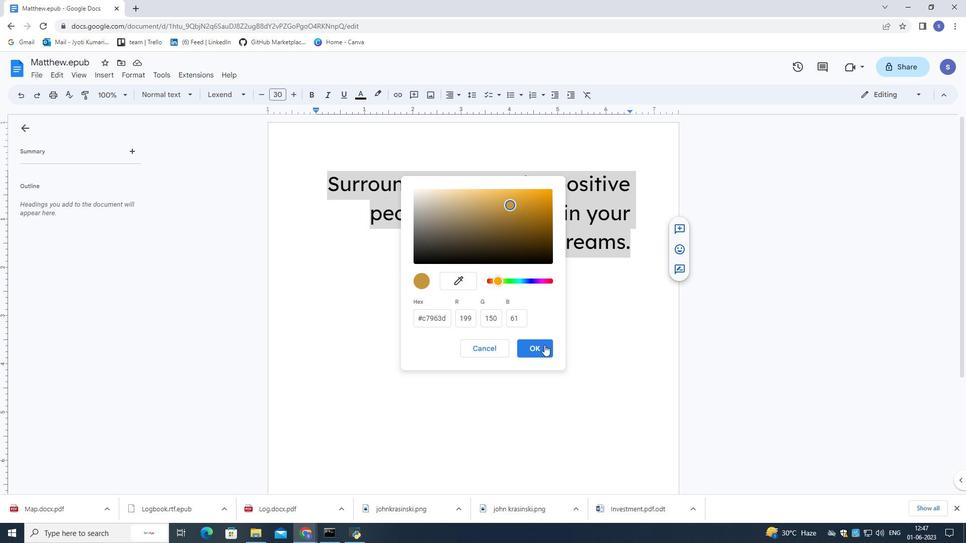 
Action: Mouse moved to (624, 277)
Screenshot: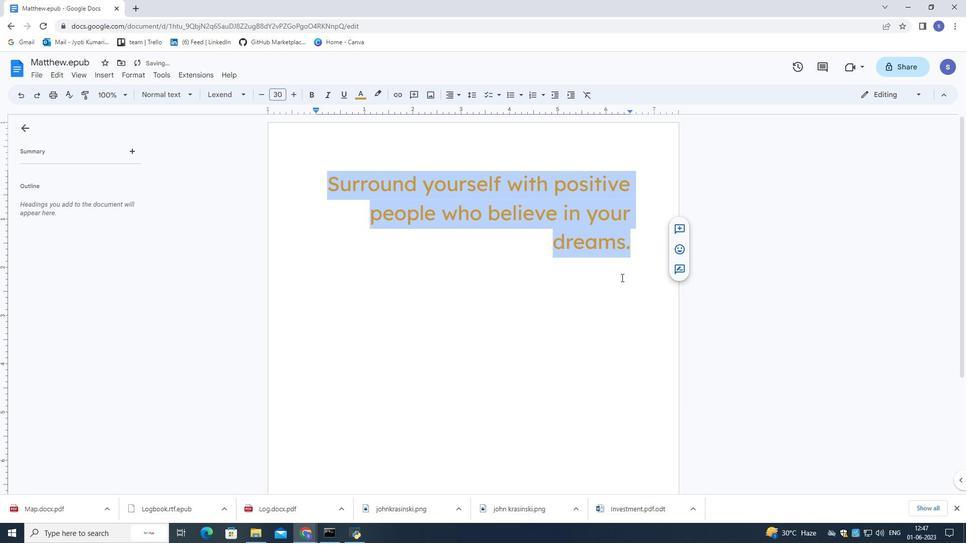 
Action: Mouse pressed left at (624, 277)
Screenshot: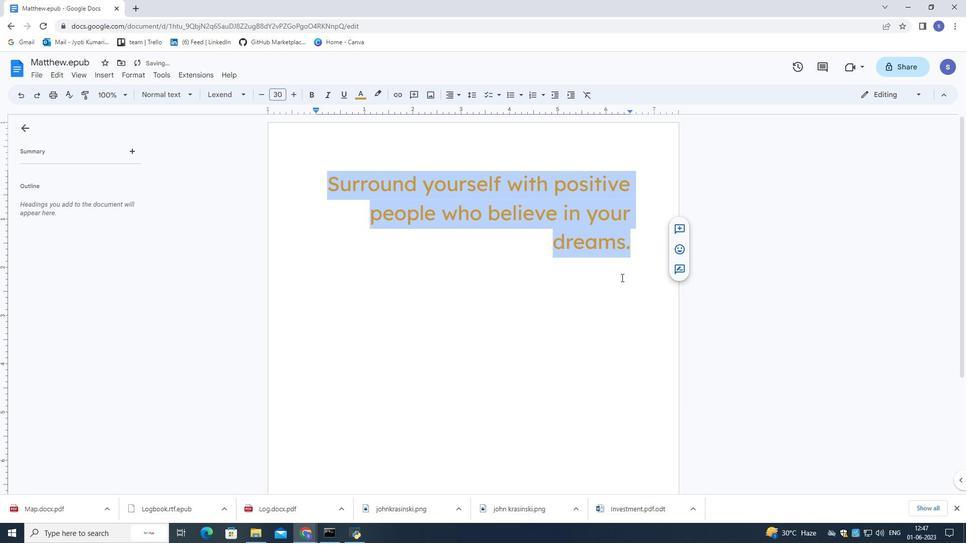 
Action: Mouse moved to (637, 252)
Screenshot: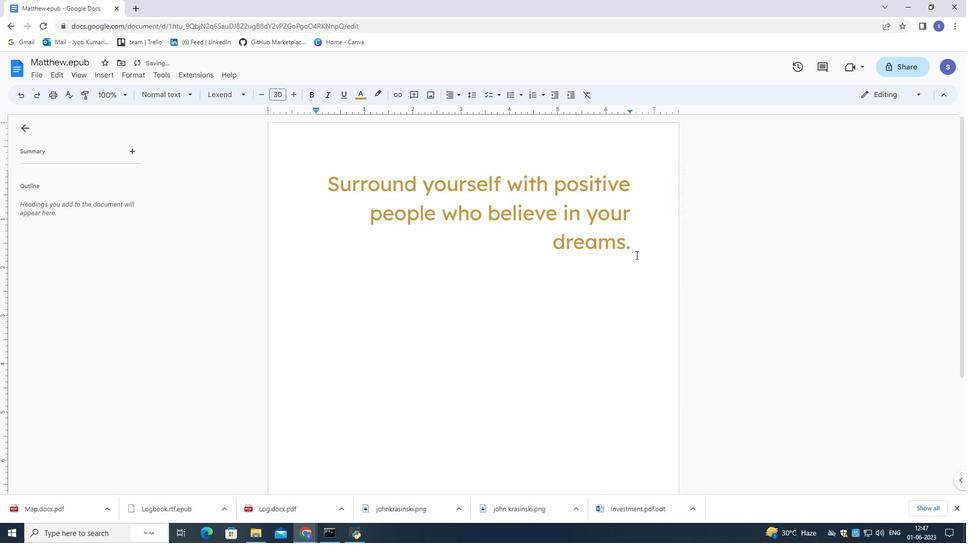 
Action: Mouse pressed left at (637, 252)
Screenshot: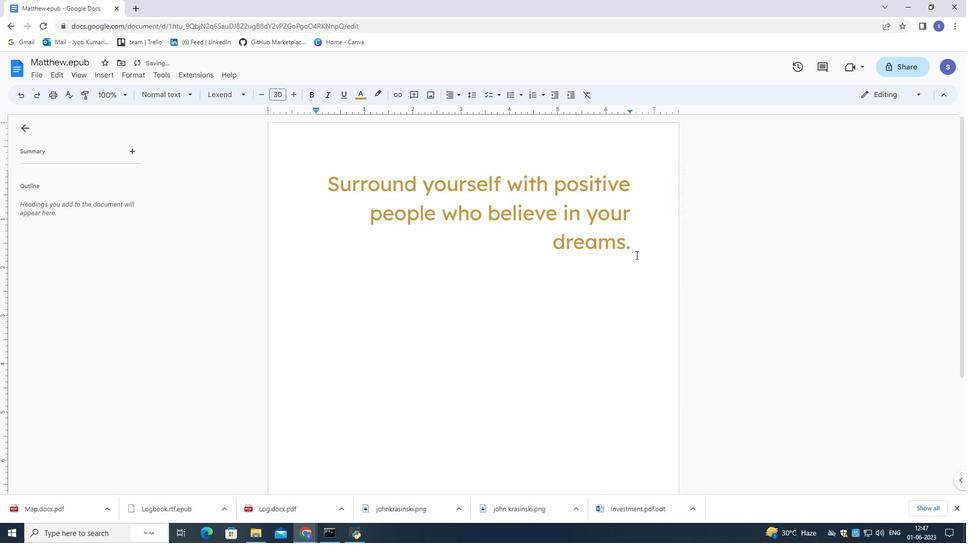 
